 Task: Find connections with filter location Bonao with filter topic #linkedinstorieswith filter profile language French with filter current company Ivalua with filter school National Institute of Fashion Technology with filter industry IT System Installation and Disposal with filter service category WordPress Design with filter keywords title Administrative Specialist
Action: Mouse moved to (505, 70)
Screenshot: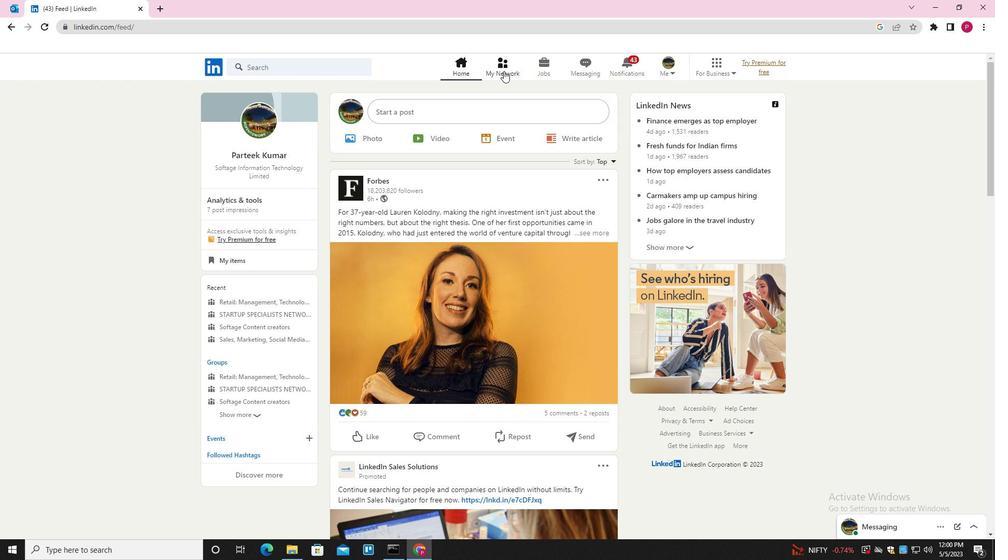 
Action: Mouse pressed left at (505, 70)
Screenshot: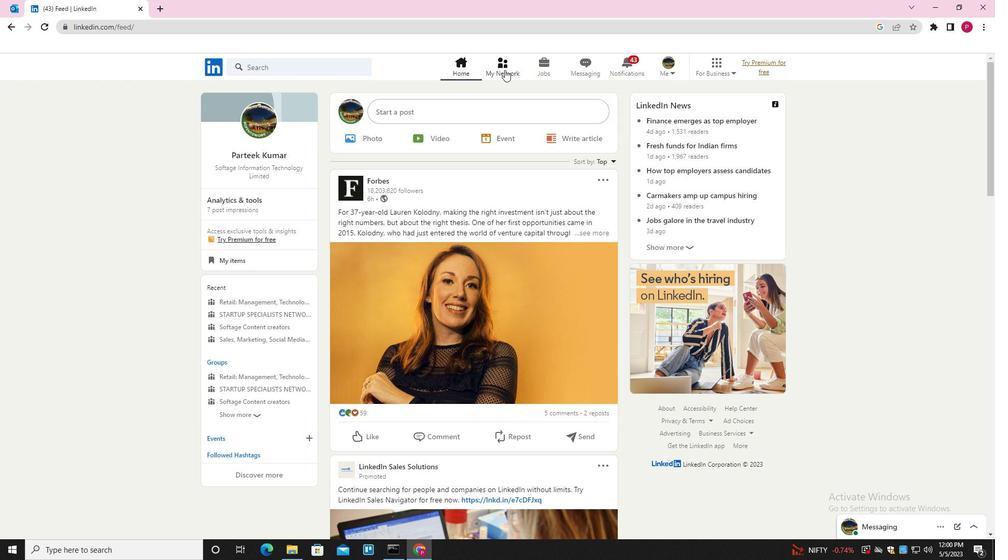 
Action: Mouse moved to (329, 124)
Screenshot: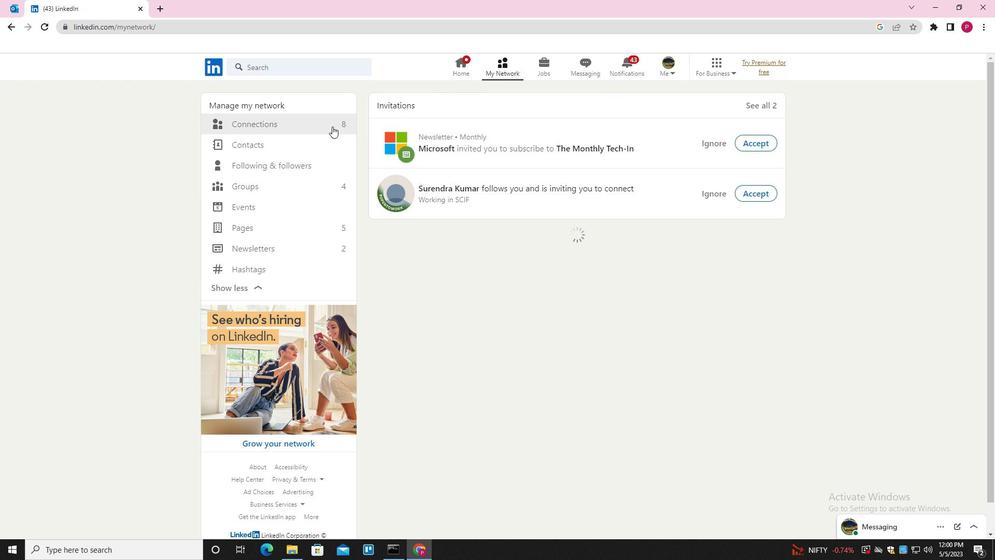 
Action: Mouse pressed left at (329, 124)
Screenshot: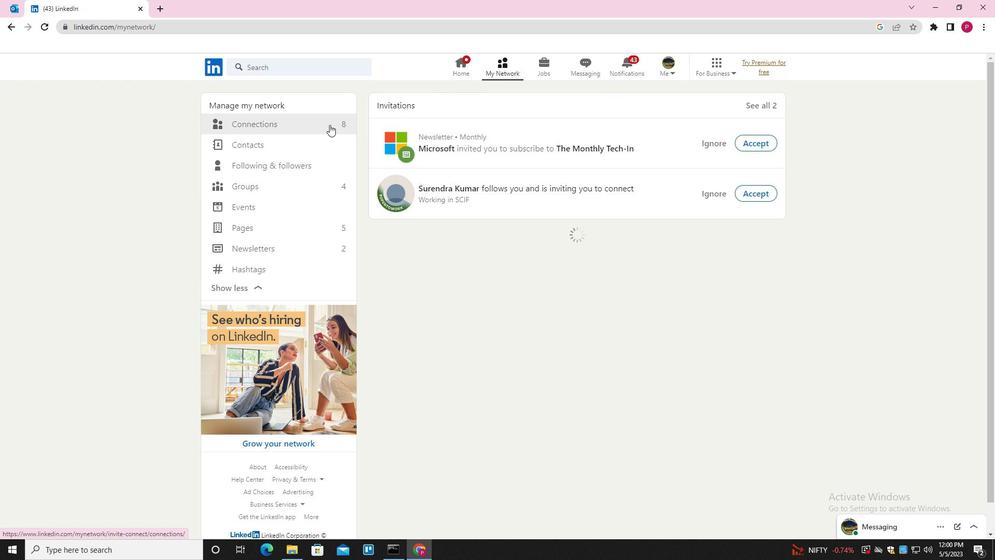 
Action: Mouse moved to (583, 124)
Screenshot: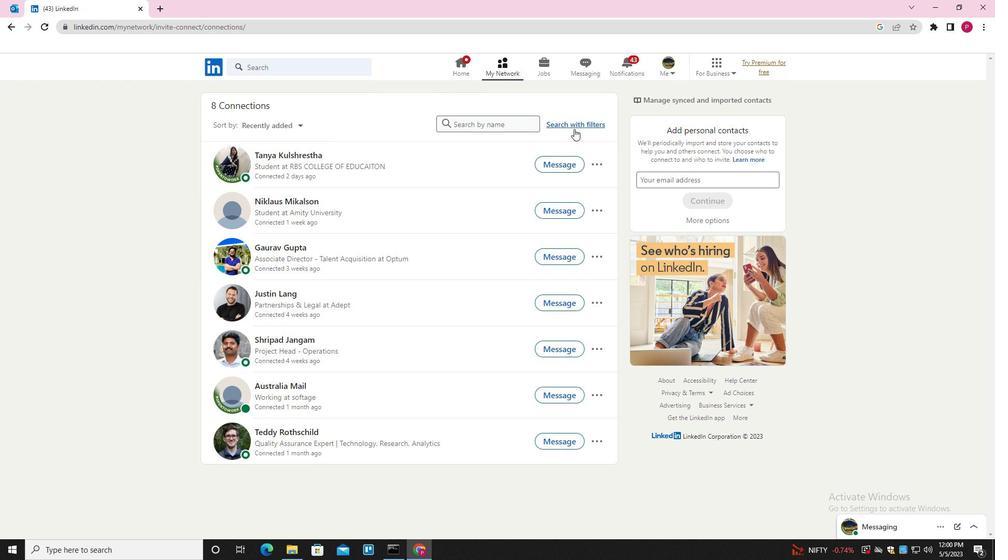 
Action: Mouse pressed left at (583, 124)
Screenshot: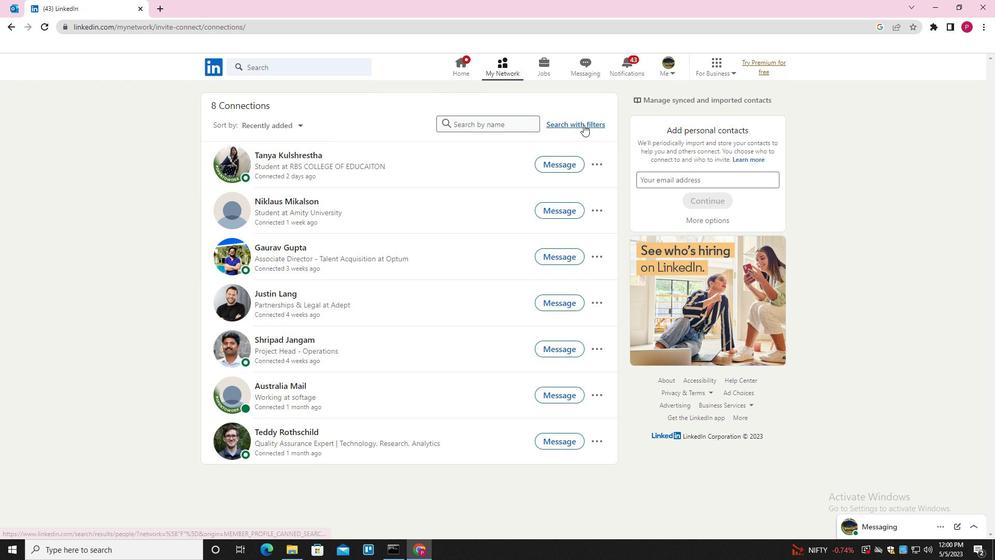 
Action: Mouse moved to (532, 99)
Screenshot: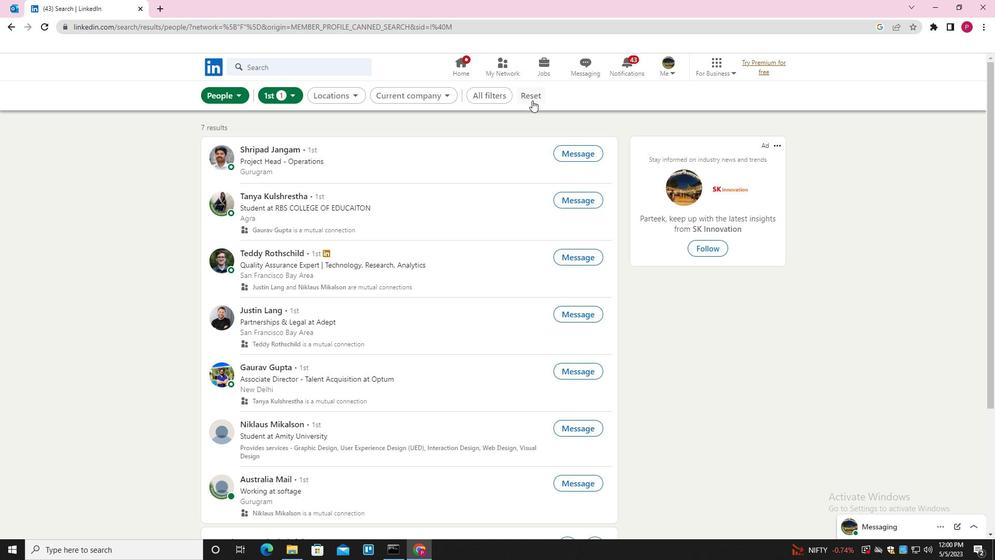 
Action: Mouse pressed left at (532, 99)
Screenshot: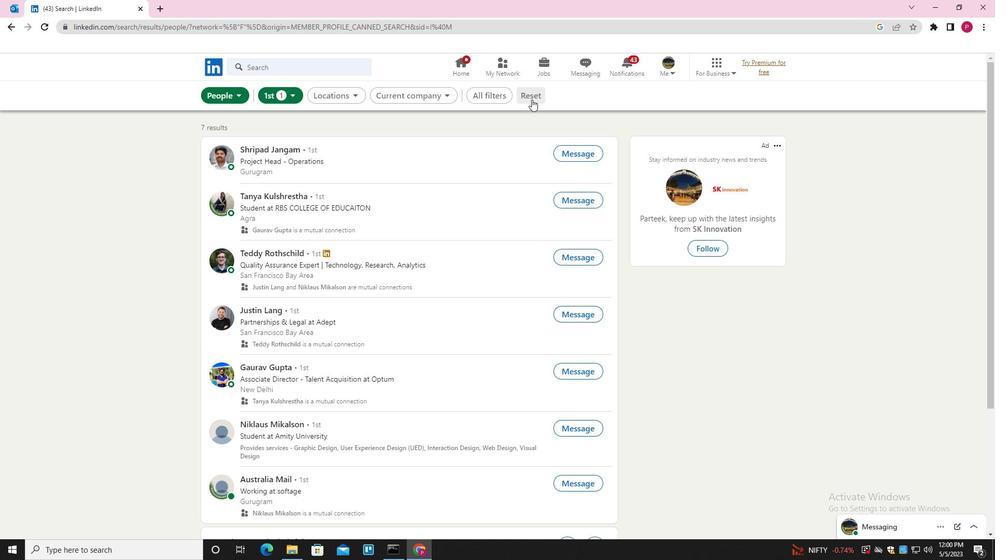 
Action: Mouse moved to (516, 96)
Screenshot: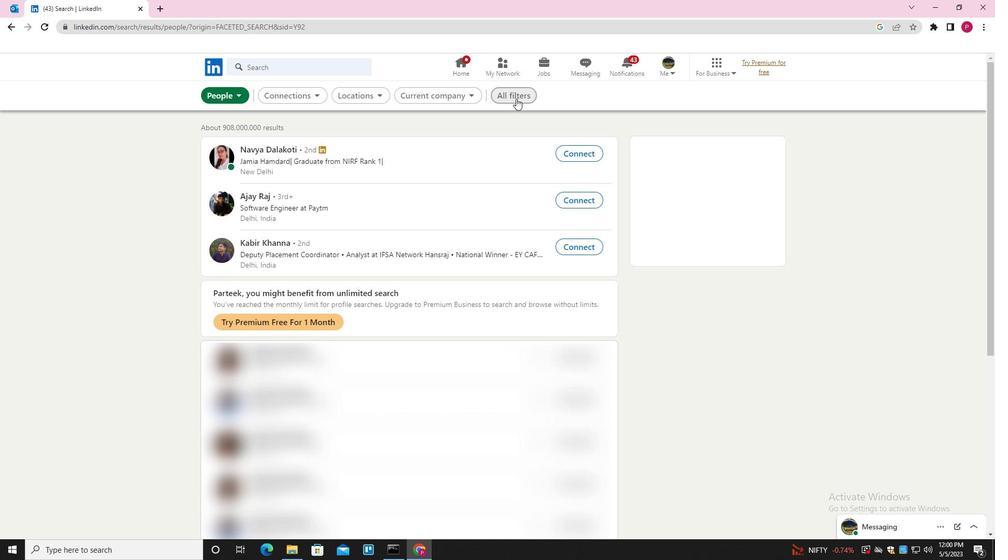
Action: Mouse pressed left at (516, 96)
Screenshot: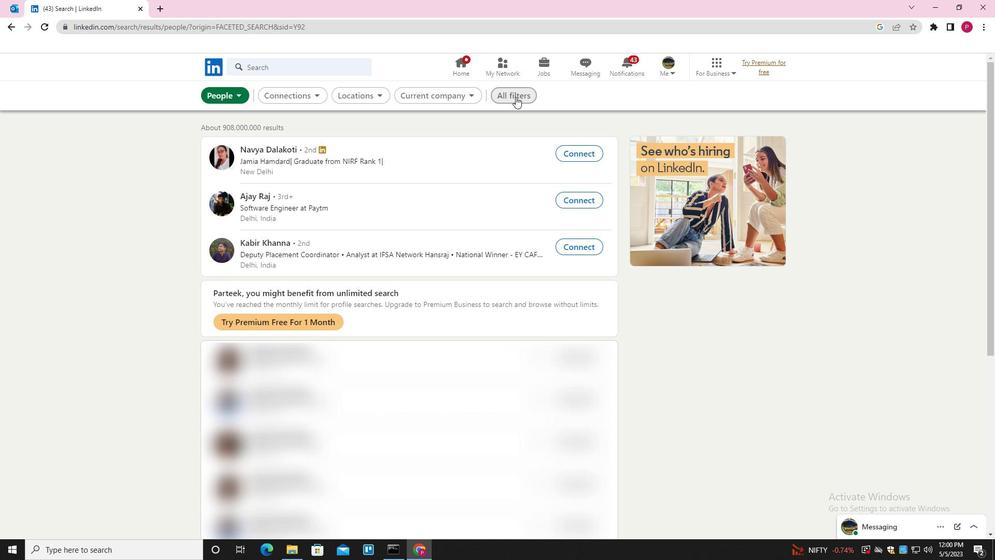 
Action: Mouse moved to (816, 247)
Screenshot: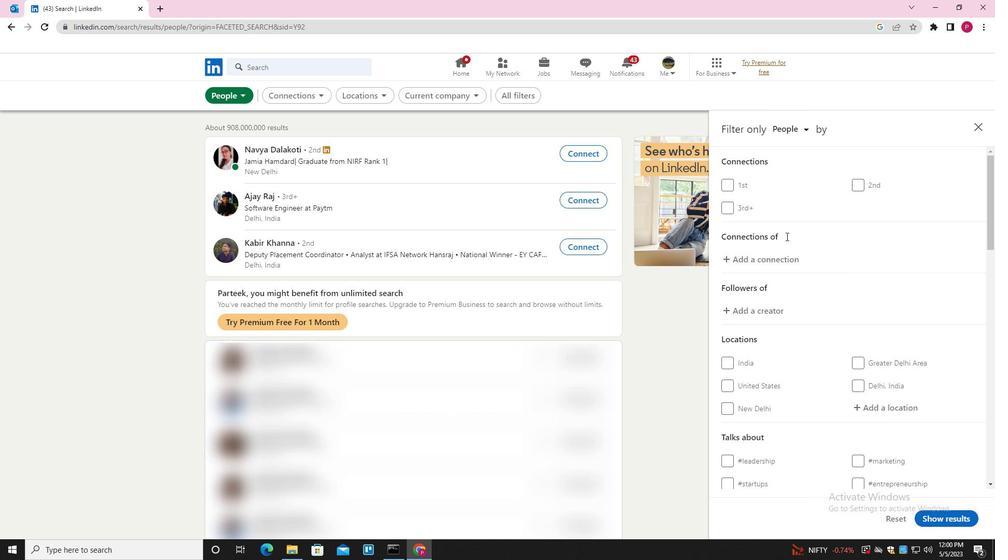 
Action: Mouse scrolled (816, 246) with delta (0, 0)
Screenshot: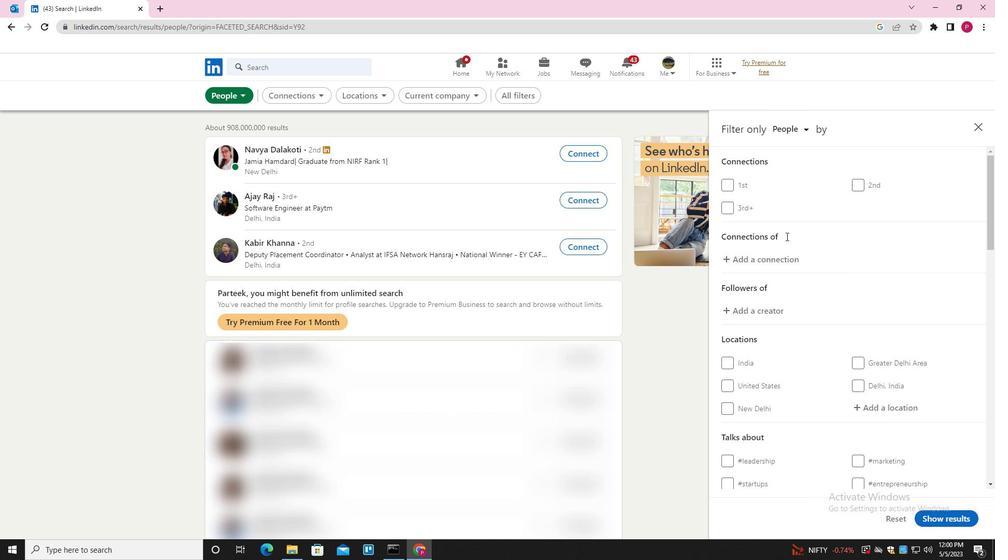 
Action: Mouse moved to (817, 248)
Screenshot: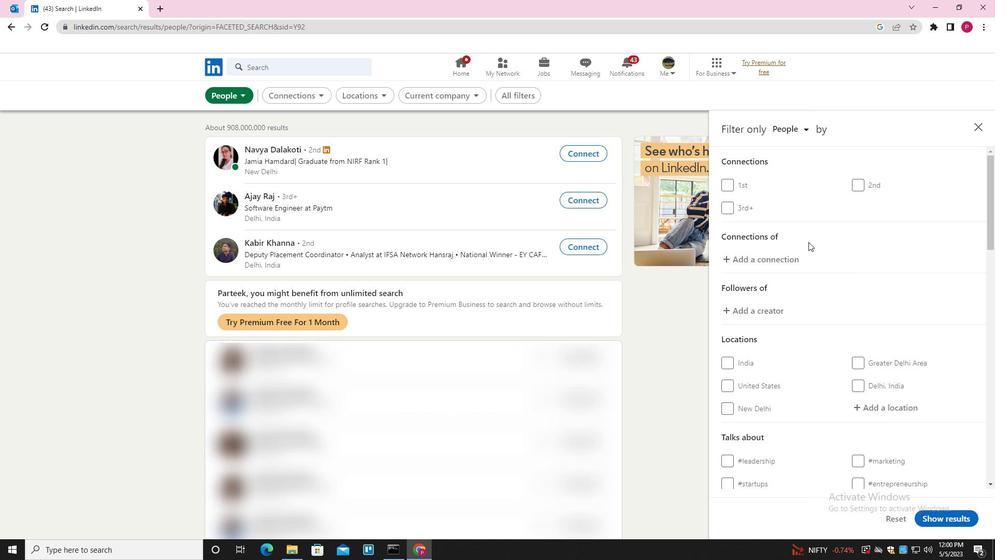
Action: Mouse scrolled (817, 247) with delta (0, 0)
Screenshot: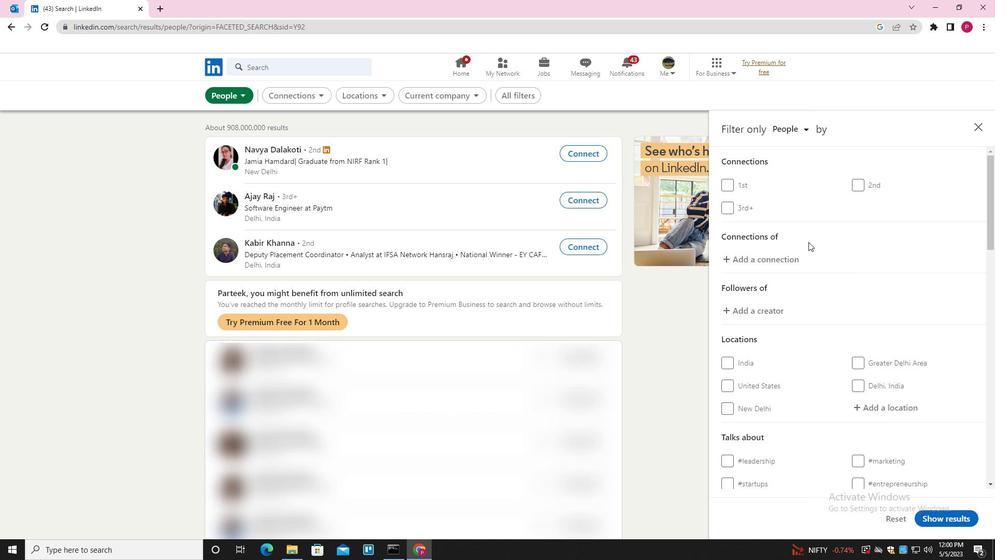 
Action: Mouse moved to (820, 249)
Screenshot: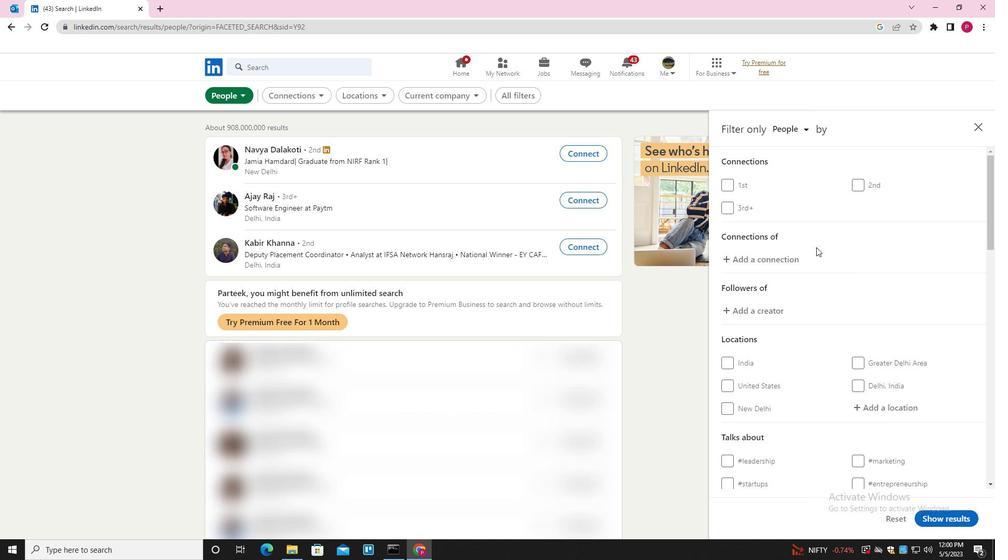 
Action: Mouse scrolled (820, 249) with delta (0, 0)
Screenshot: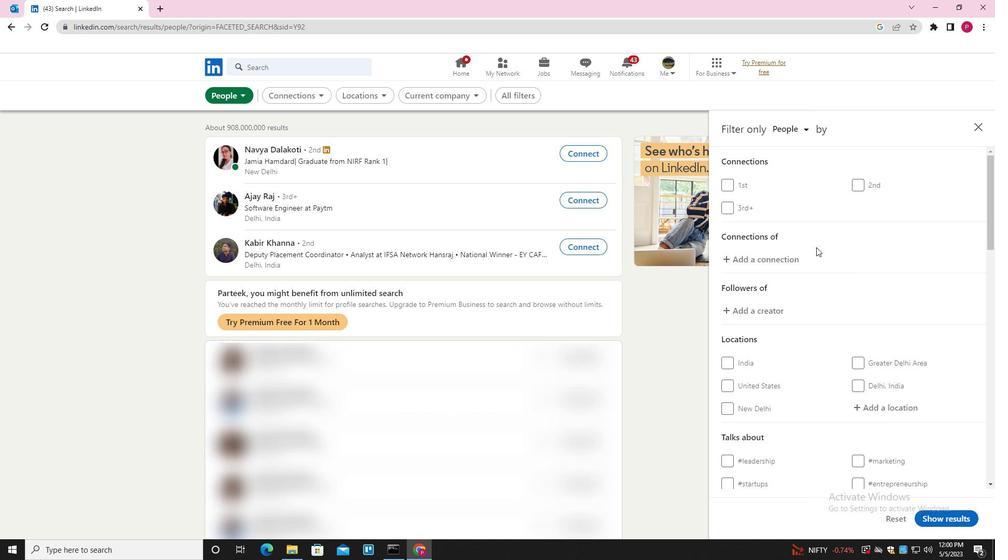 
Action: Mouse moved to (868, 252)
Screenshot: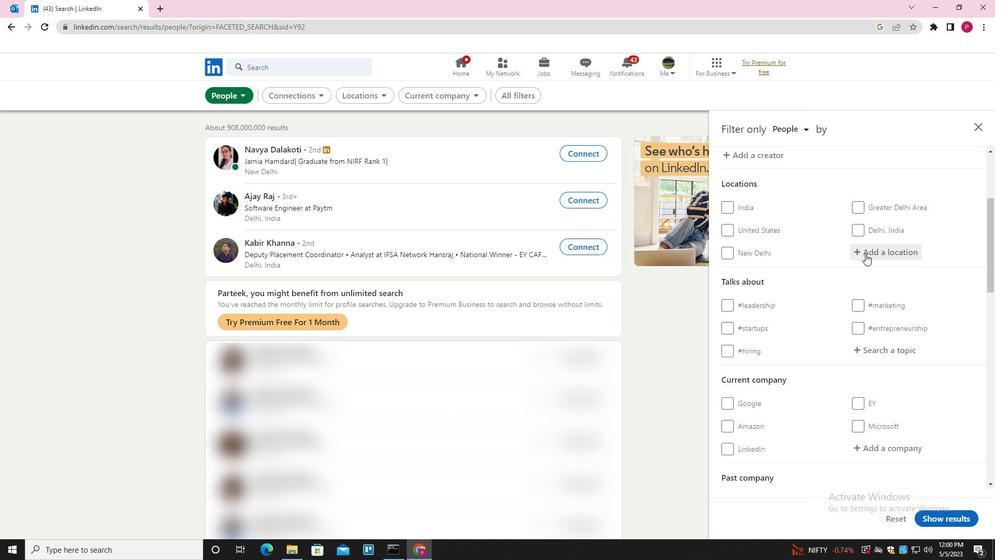 
Action: Mouse pressed left at (868, 252)
Screenshot: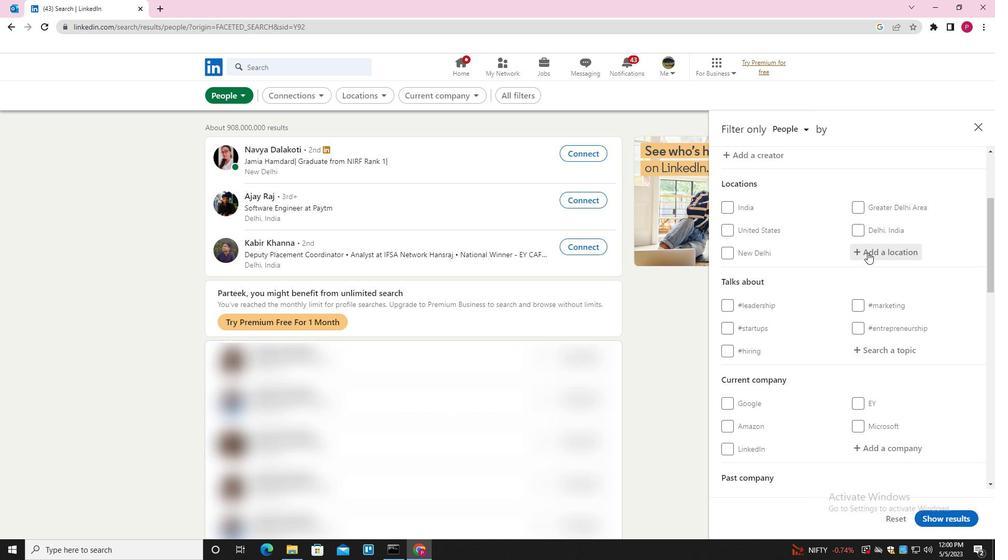 
Action: Key pressed <Key.shift>BONAO<Key.backspace><Key.backspace>AO
Screenshot: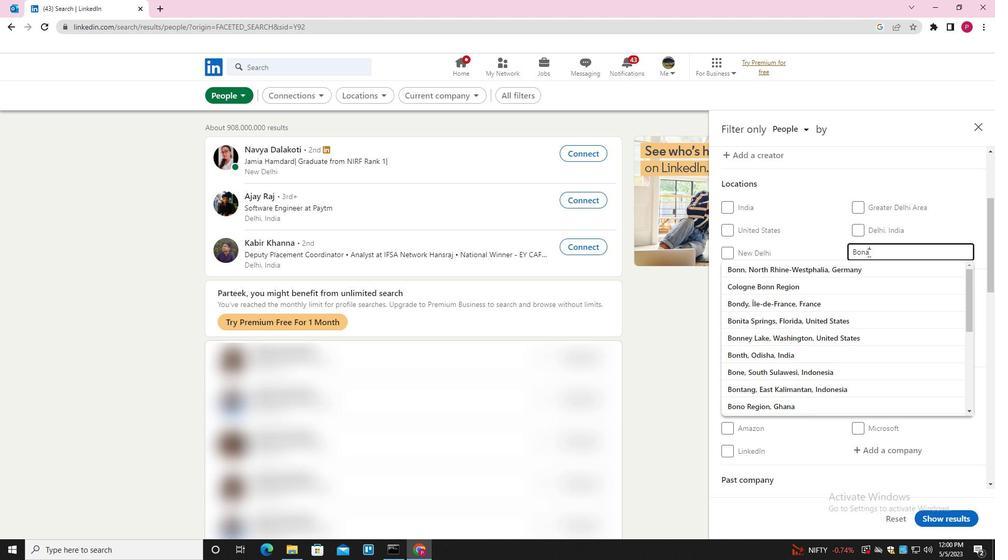 
Action: Mouse moved to (850, 284)
Screenshot: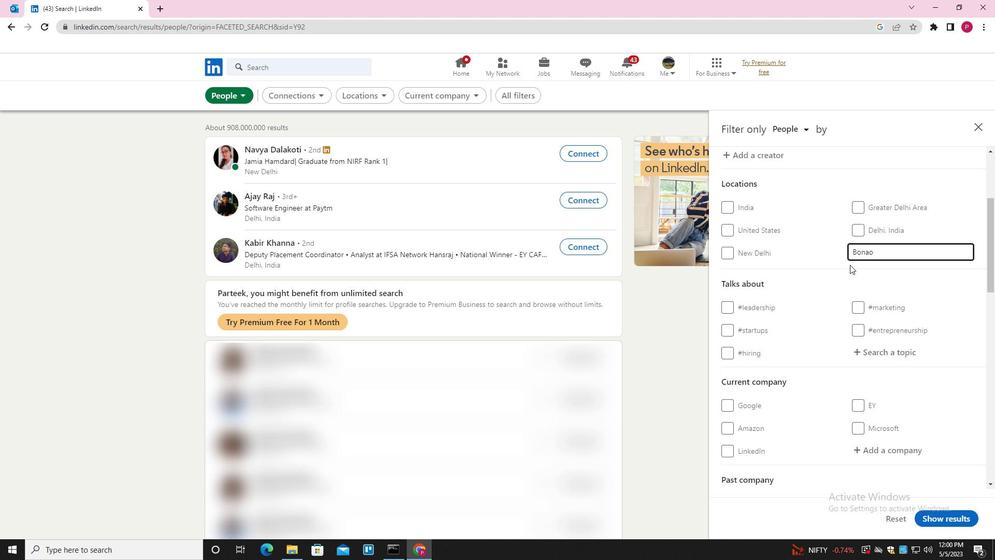 
Action: Mouse scrolled (850, 284) with delta (0, 0)
Screenshot: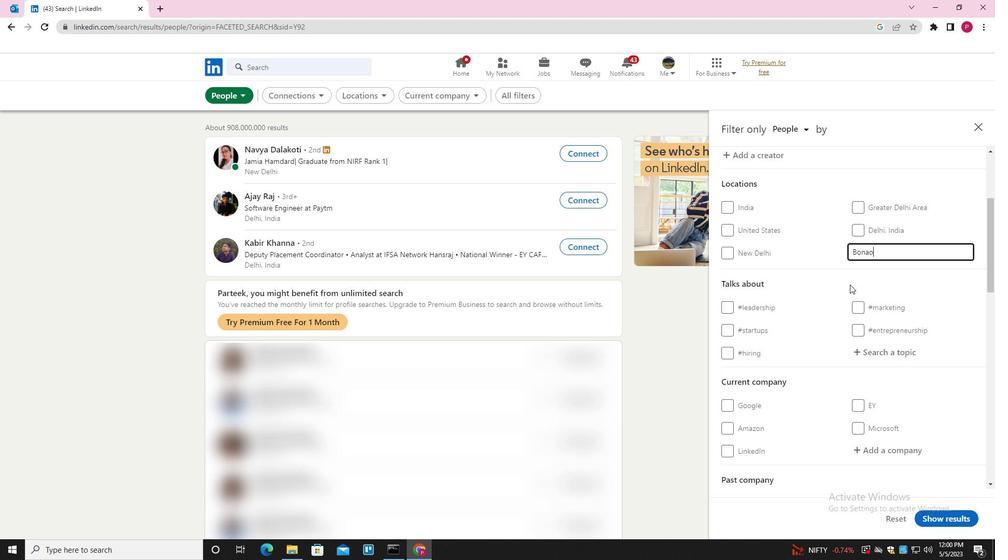 
Action: Mouse moved to (850, 284)
Screenshot: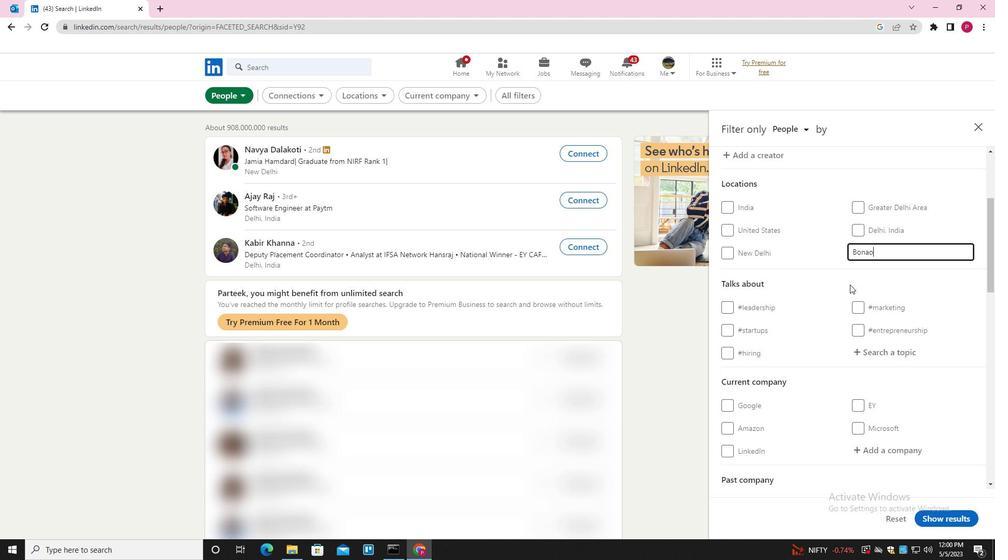 
Action: Mouse scrolled (850, 284) with delta (0, 0)
Screenshot: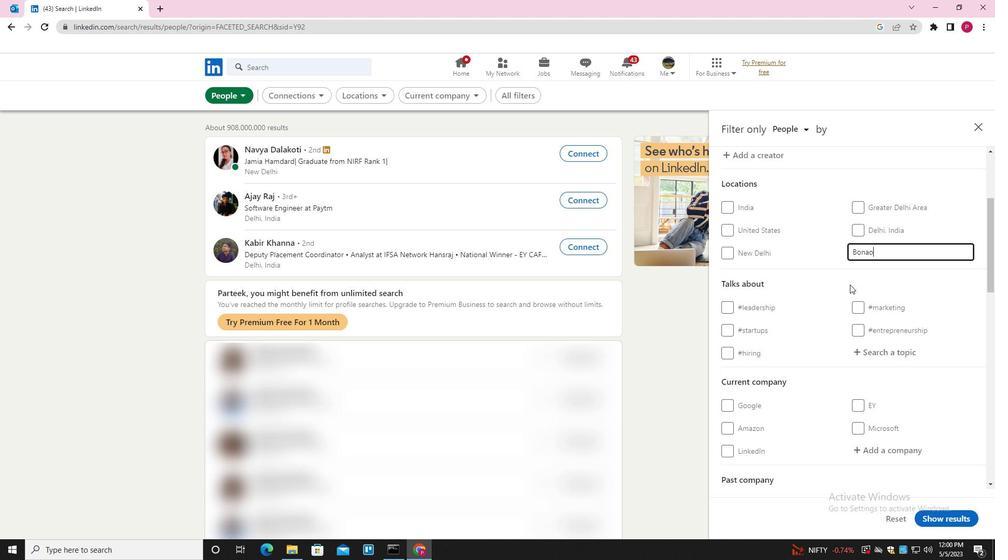 
Action: Mouse moved to (880, 254)
Screenshot: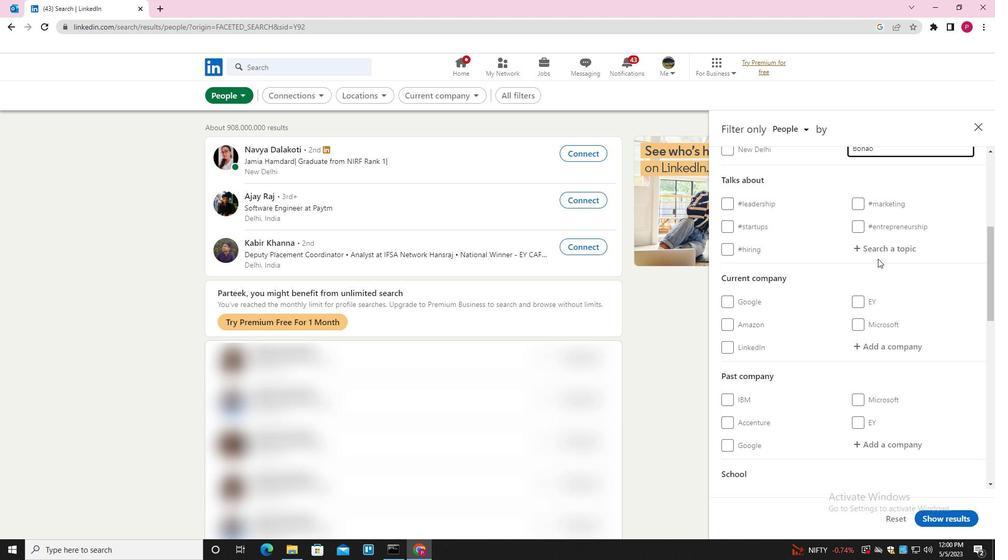 
Action: Mouse pressed left at (880, 254)
Screenshot: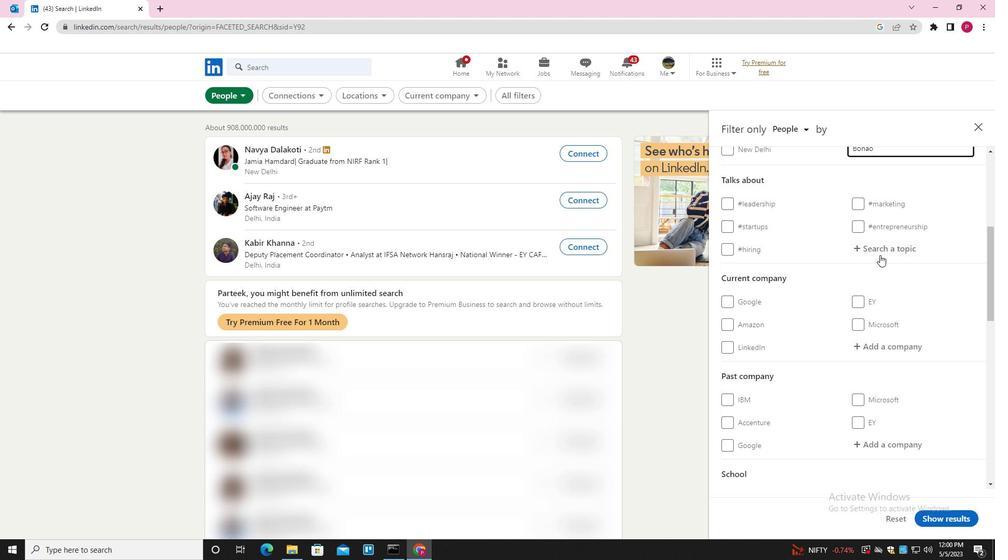 
Action: Key pressed LINKEDINSTORIES<Key.down><Key.enter>
Screenshot: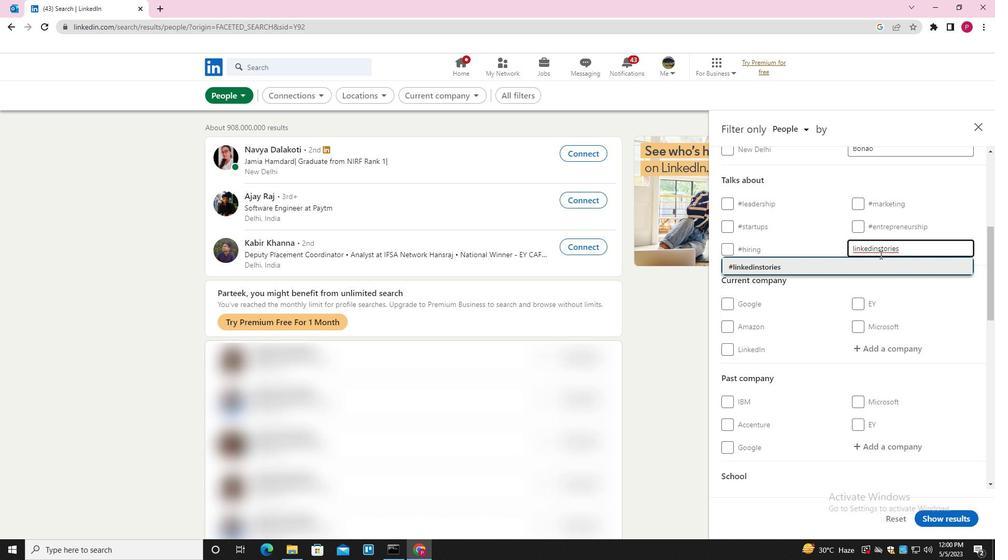 
Action: Mouse moved to (834, 286)
Screenshot: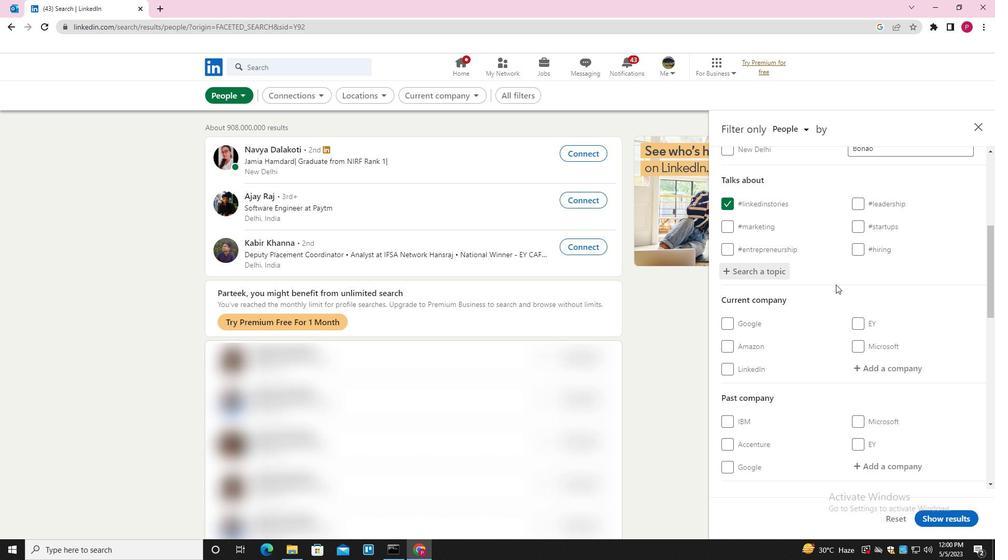 
Action: Mouse scrolled (834, 285) with delta (0, 0)
Screenshot: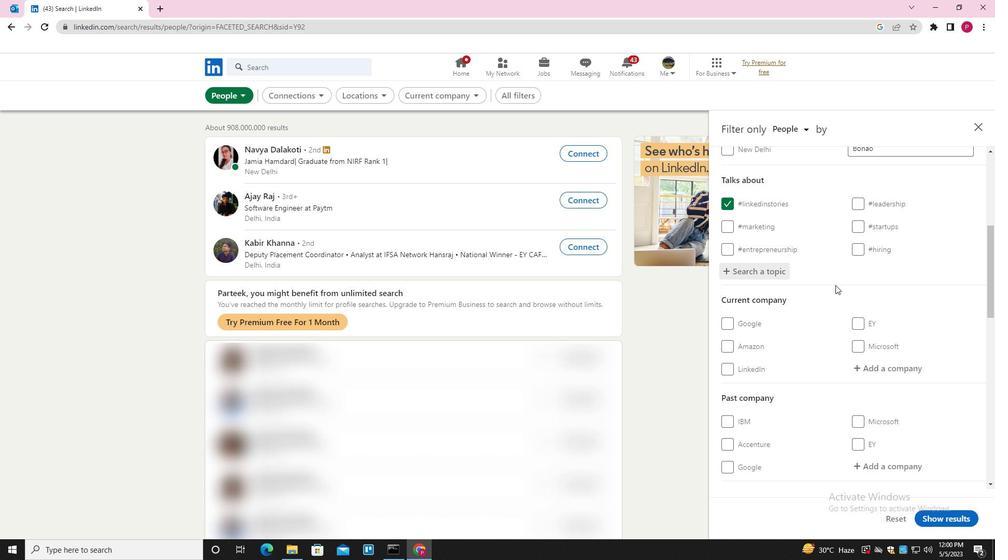 
Action: Mouse moved to (831, 289)
Screenshot: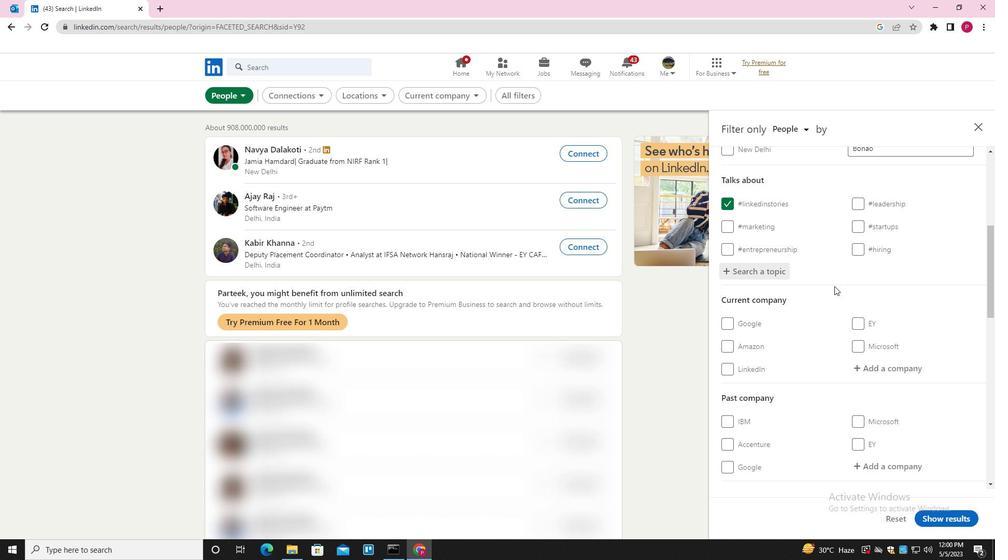 
Action: Mouse scrolled (831, 289) with delta (0, 0)
Screenshot: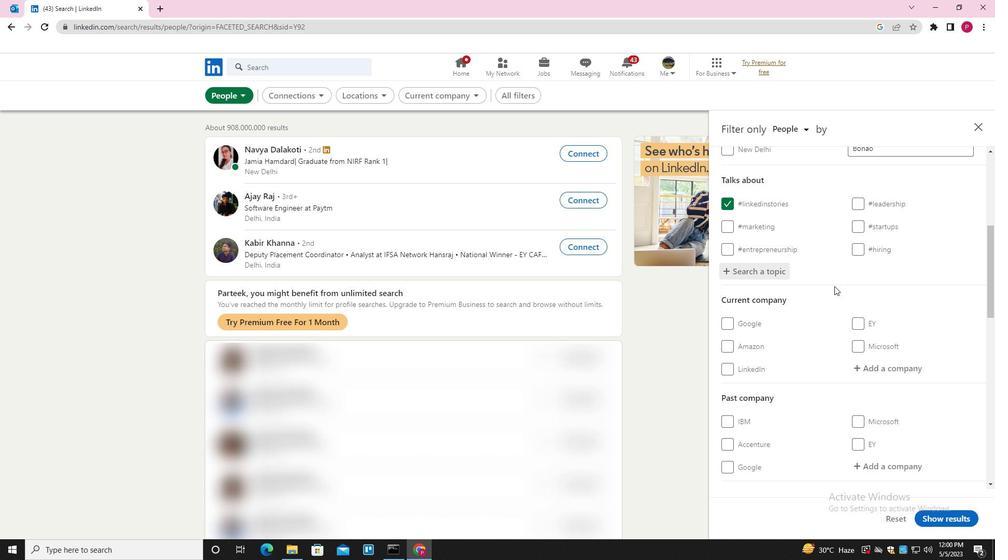 
Action: Mouse moved to (829, 294)
Screenshot: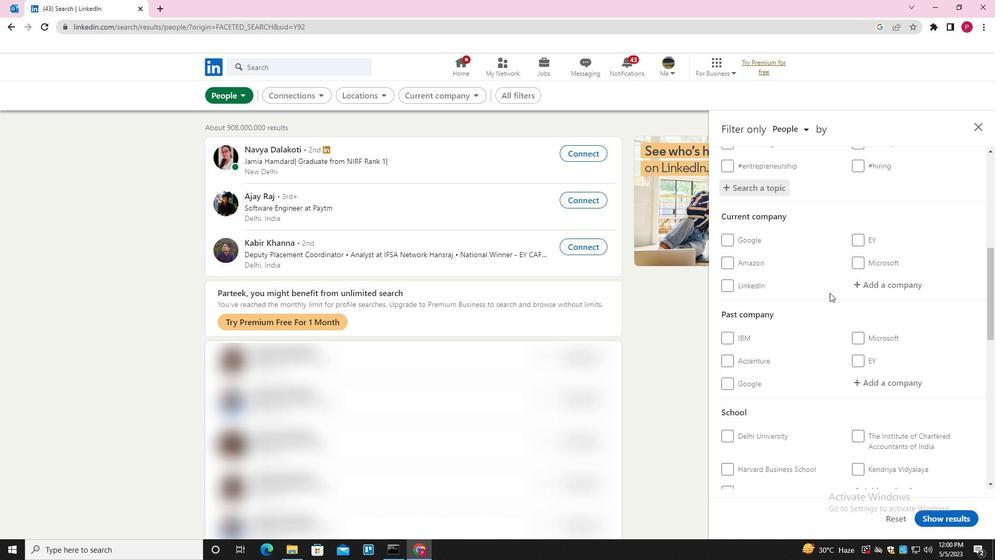 
Action: Mouse scrolled (829, 294) with delta (0, 0)
Screenshot: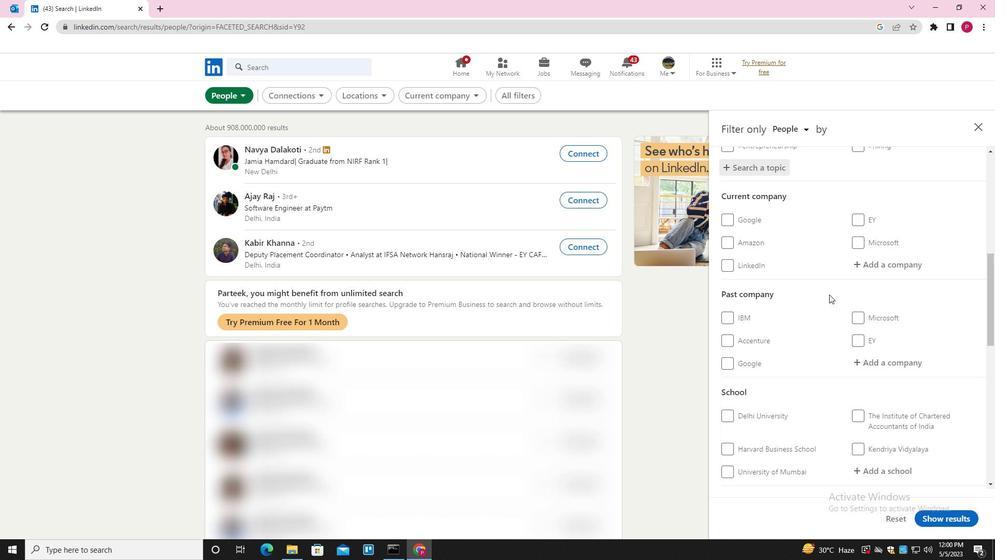 
Action: Mouse scrolled (829, 294) with delta (0, 0)
Screenshot: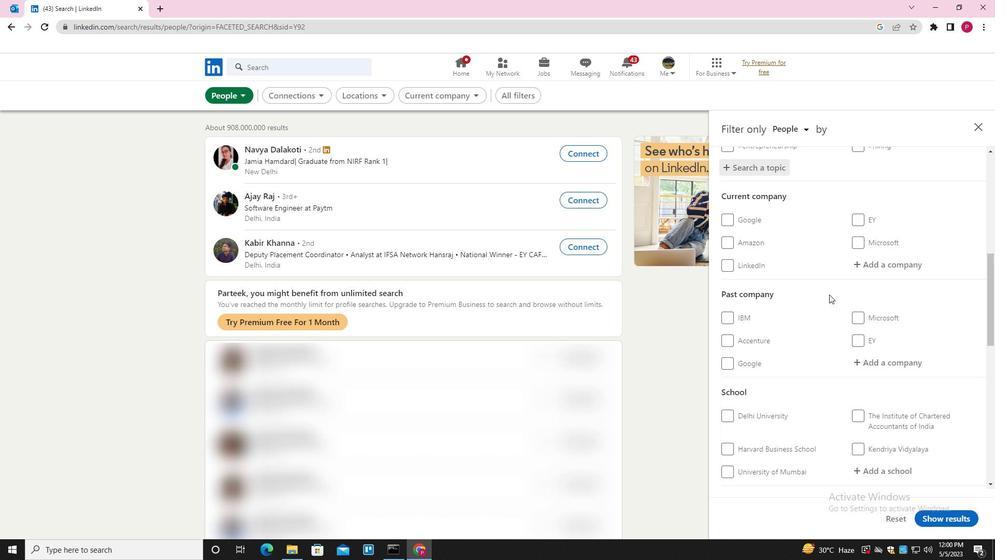 
Action: Mouse scrolled (829, 294) with delta (0, 0)
Screenshot: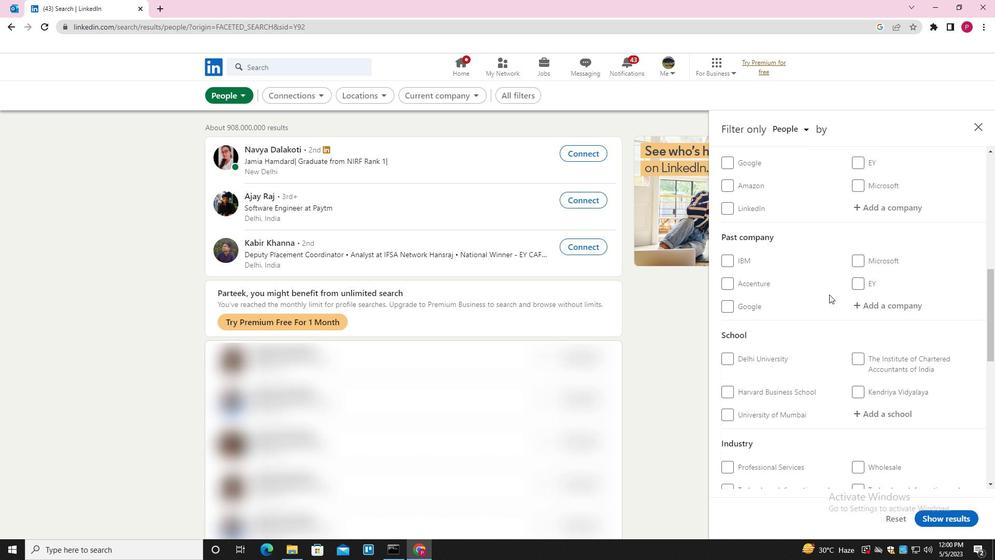 
Action: Mouse moved to (874, 312)
Screenshot: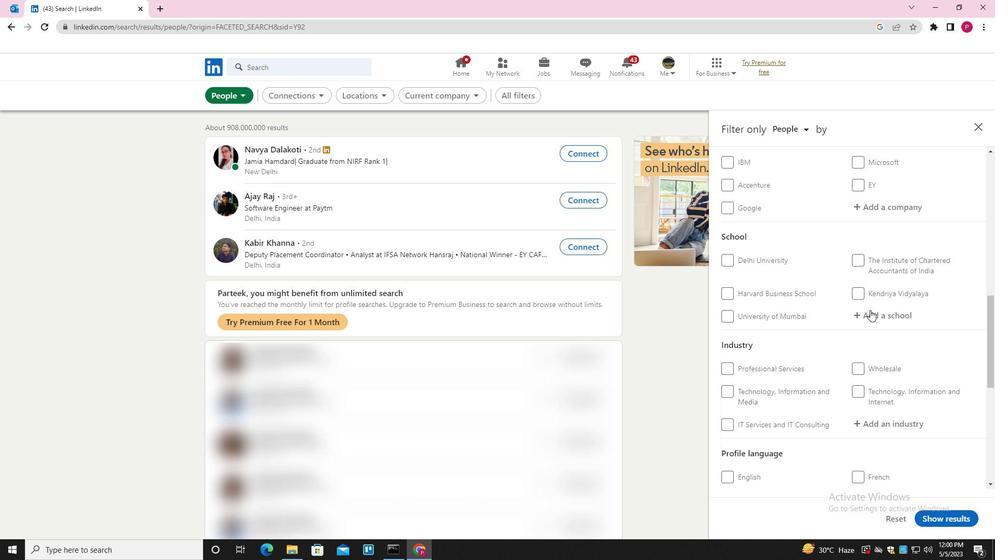
Action: Mouse pressed left at (874, 312)
Screenshot: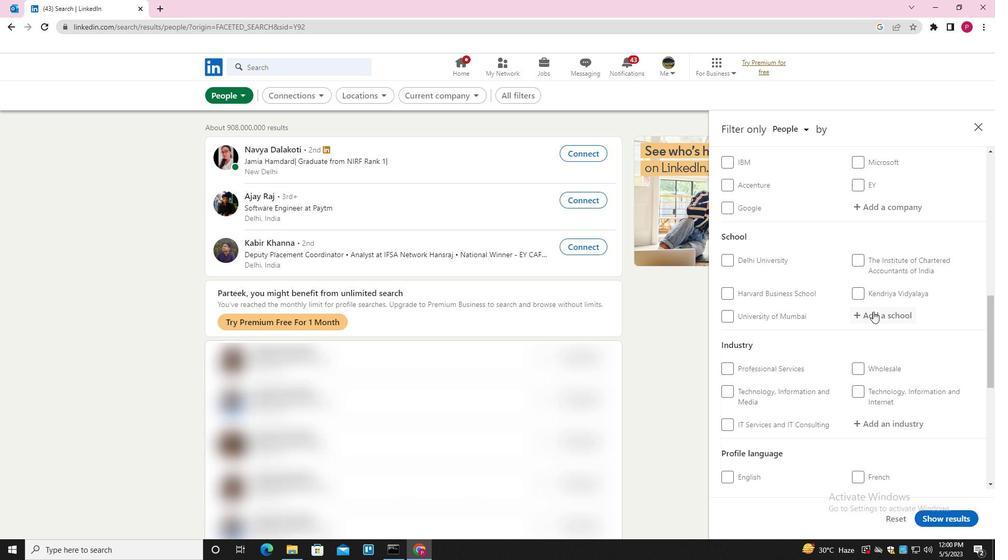 
Action: Mouse scrolled (874, 311) with delta (0, 0)
Screenshot: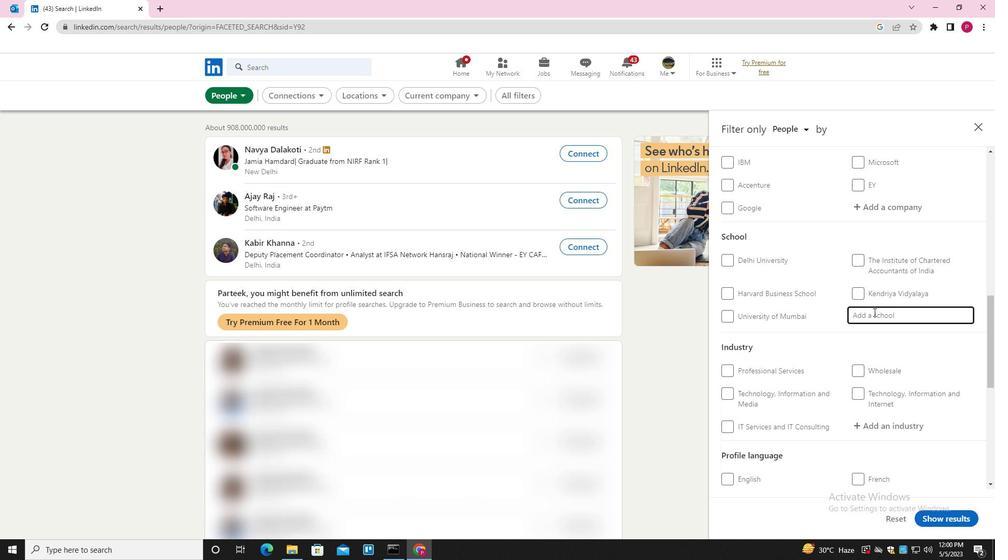 
Action: Mouse scrolled (874, 311) with delta (0, 0)
Screenshot: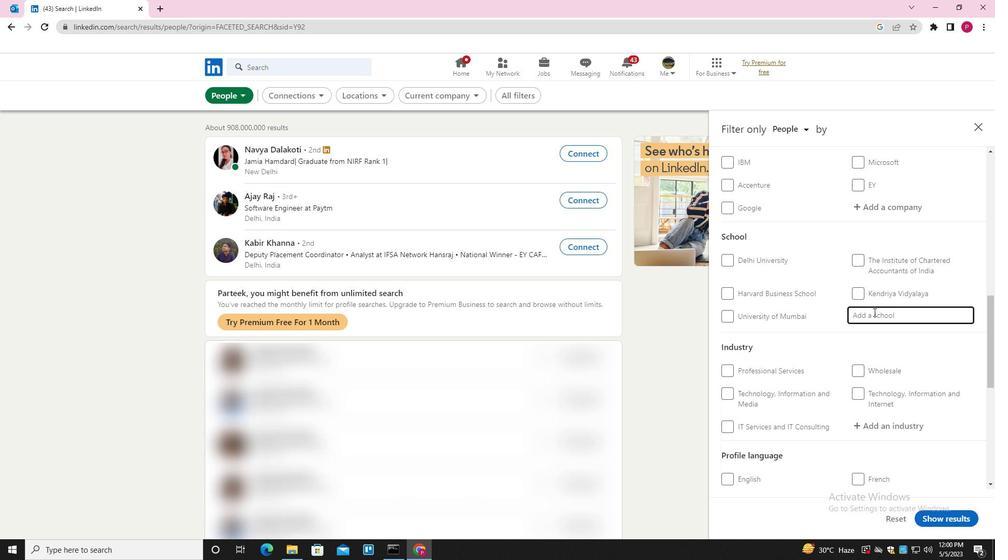 
Action: Mouse scrolled (874, 311) with delta (0, 0)
Screenshot: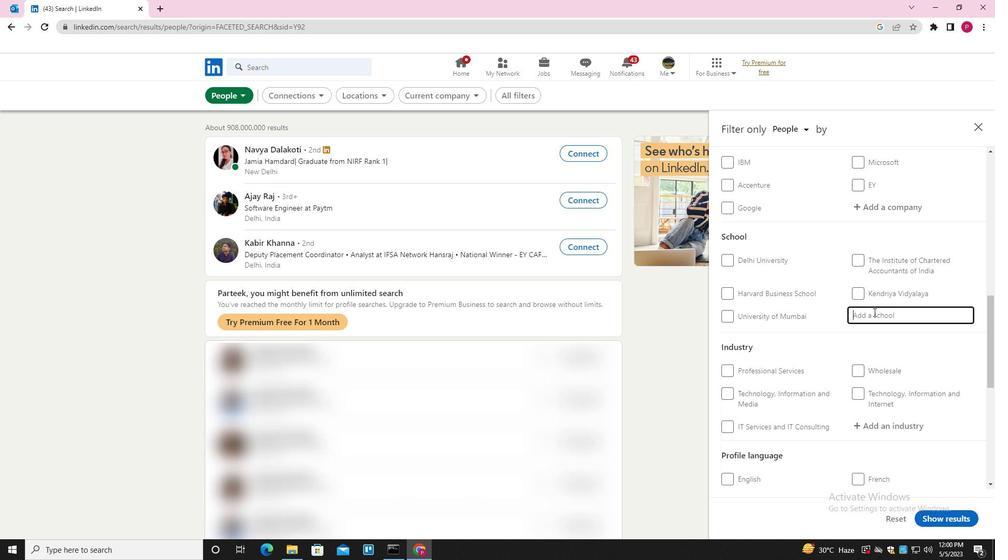 
Action: Mouse scrolled (874, 311) with delta (0, 0)
Screenshot: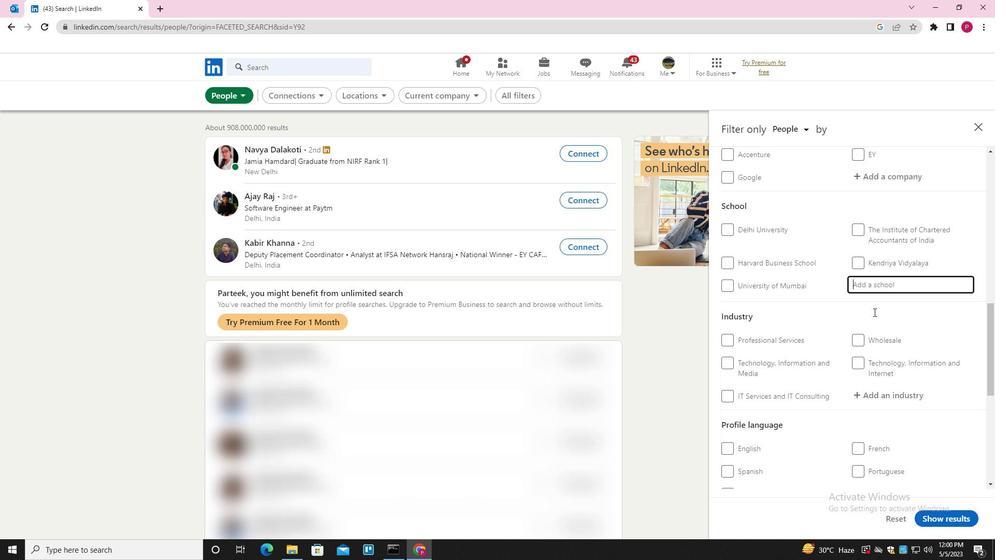 
Action: Mouse moved to (867, 307)
Screenshot: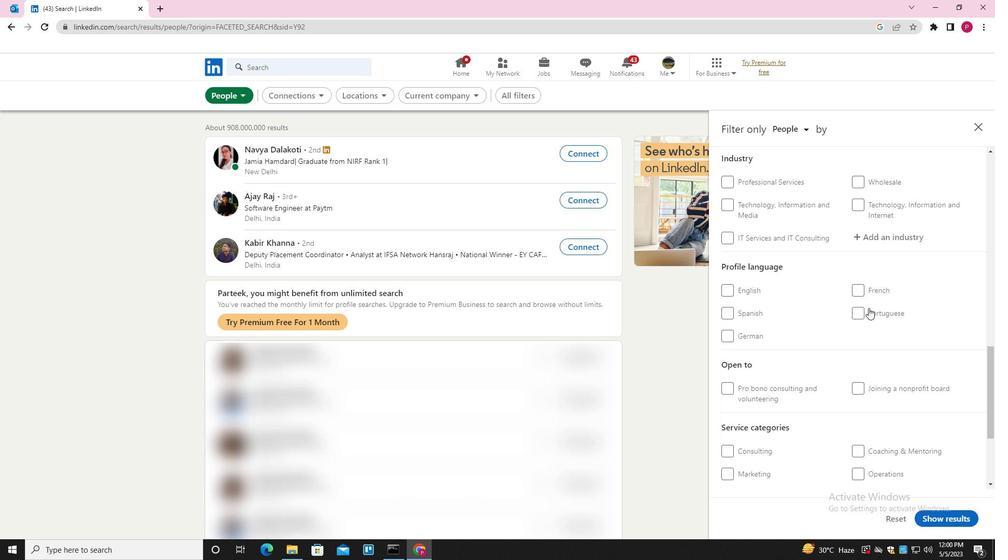 
Action: Mouse scrolled (867, 307) with delta (0, 0)
Screenshot: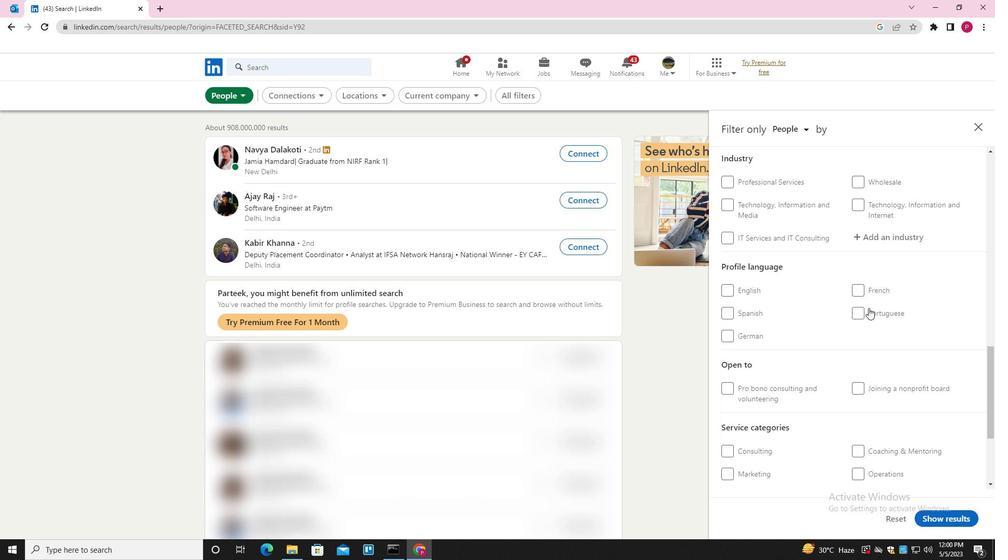 
Action: Mouse moved to (859, 221)
Screenshot: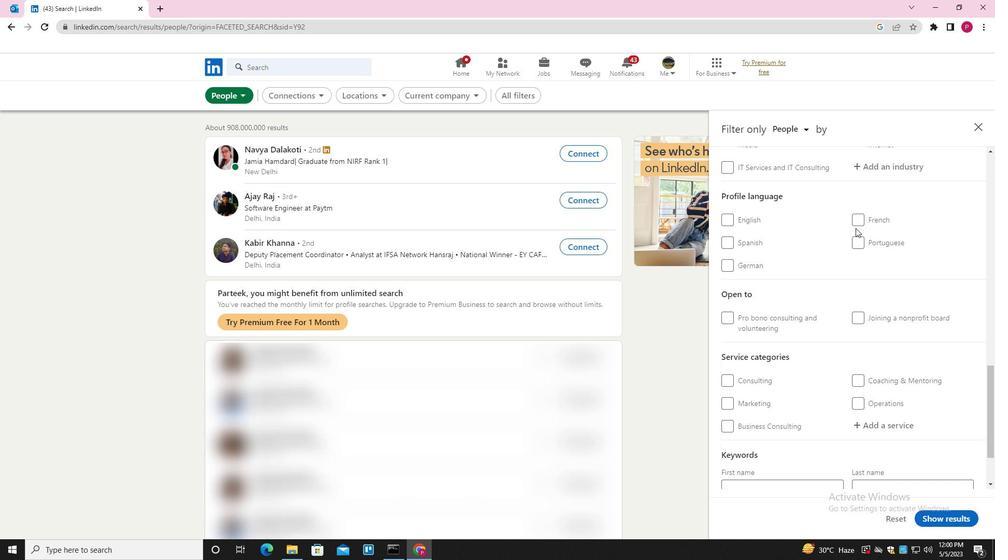 
Action: Mouse pressed left at (859, 221)
Screenshot: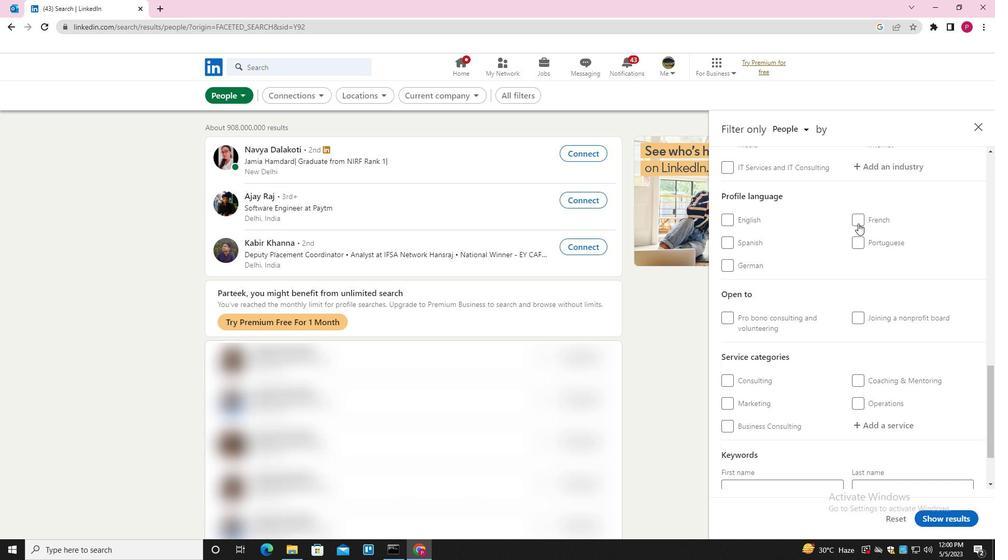 
Action: Mouse moved to (825, 273)
Screenshot: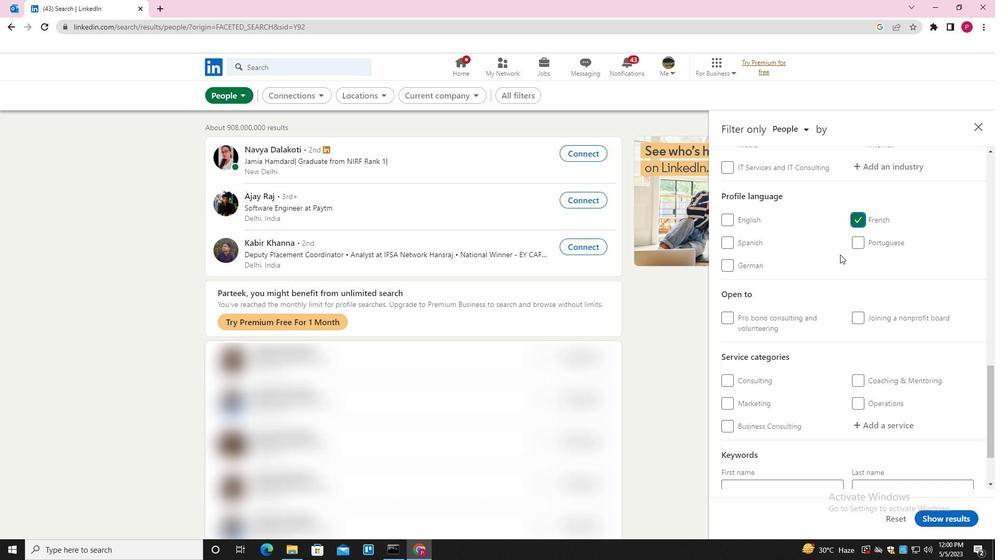 
Action: Mouse scrolled (825, 274) with delta (0, 0)
Screenshot: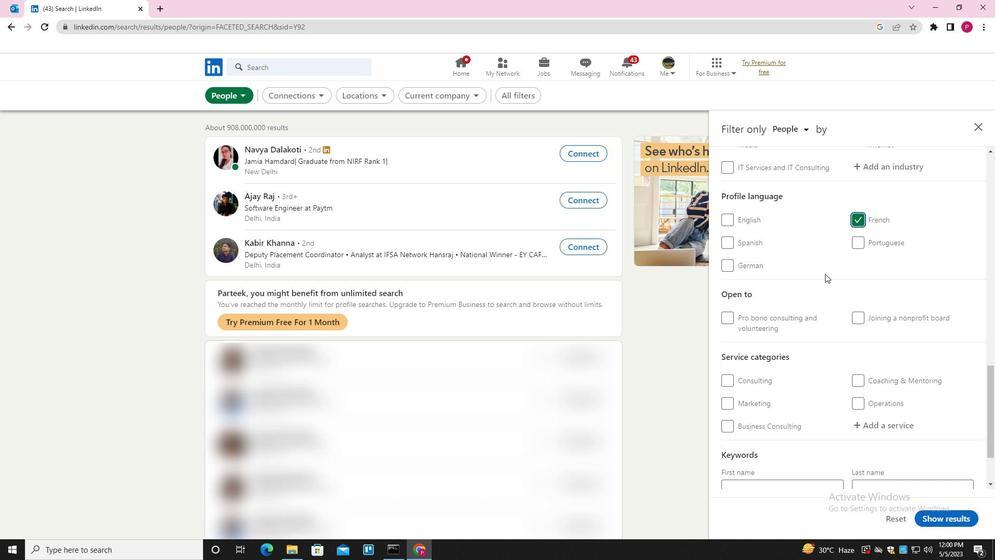 
Action: Mouse scrolled (825, 274) with delta (0, 0)
Screenshot: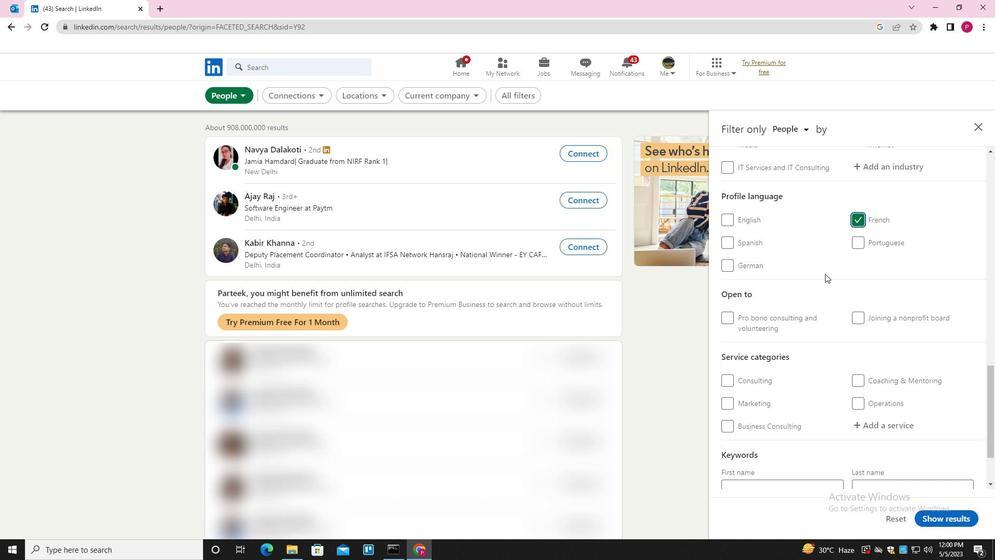 
Action: Mouse scrolled (825, 274) with delta (0, 0)
Screenshot: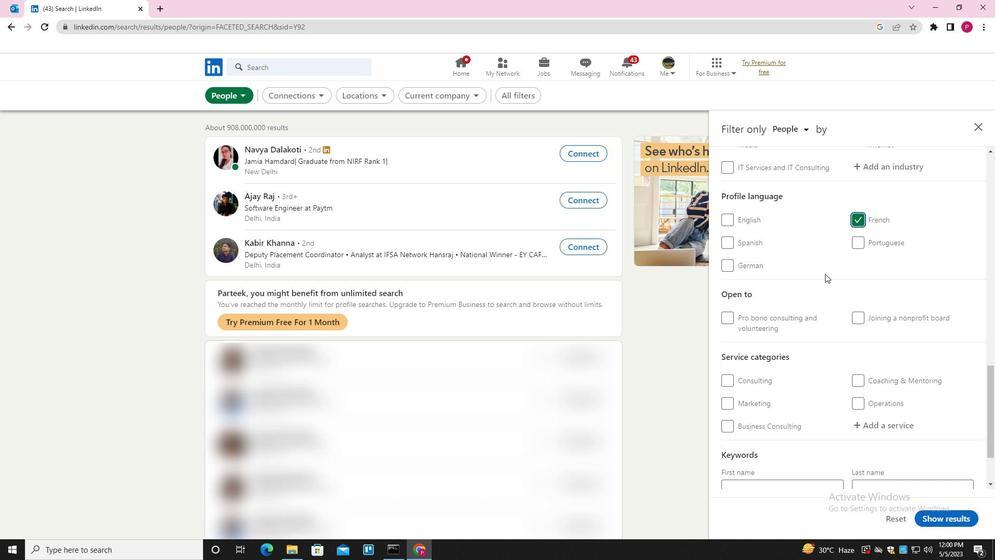 
Action: Mouse scrolled (825, 274) with delta (0, 0)
Screenshot: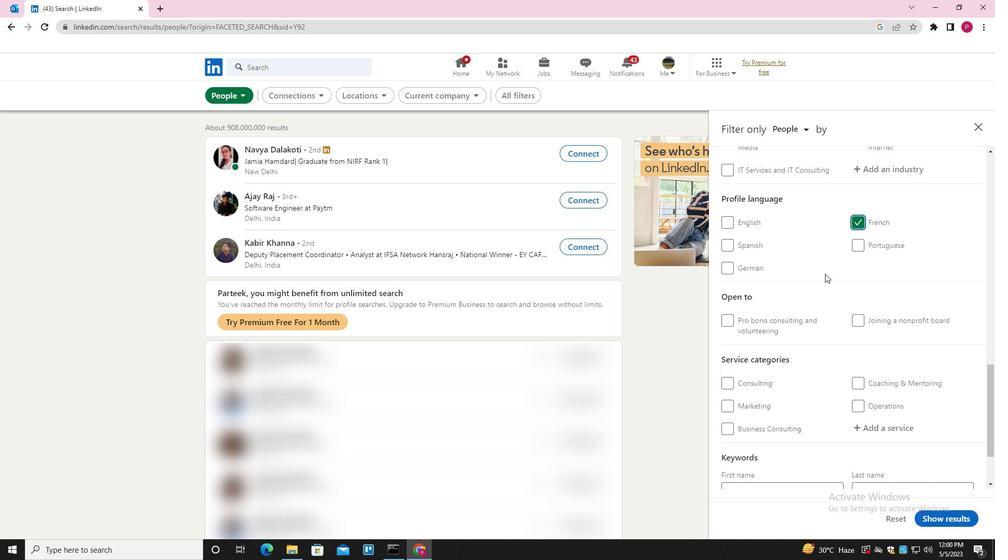 
Action: Mouse moved to (825, 274)
Screenshot: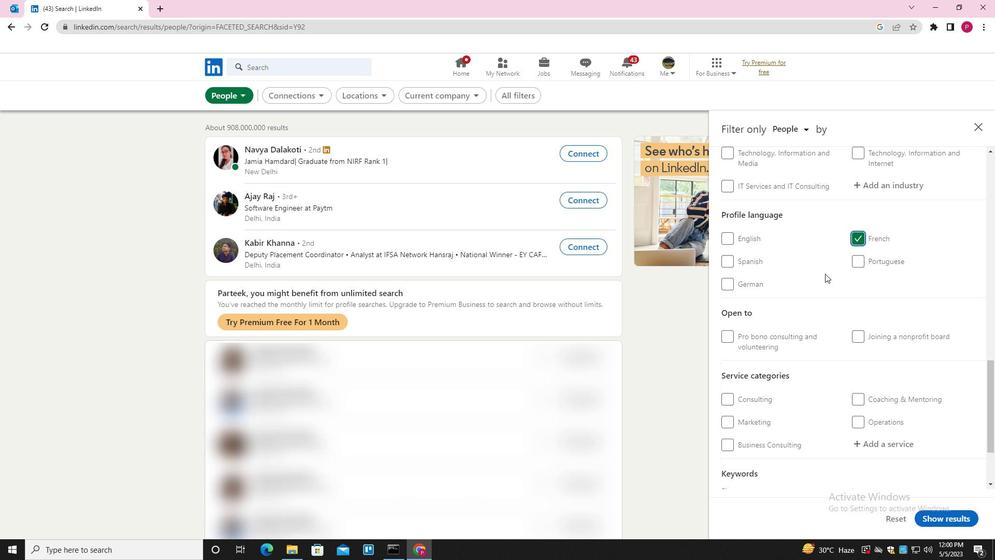 
Action: Mouse scrolled (825, 275) with delta (0, 0)
Screenshot: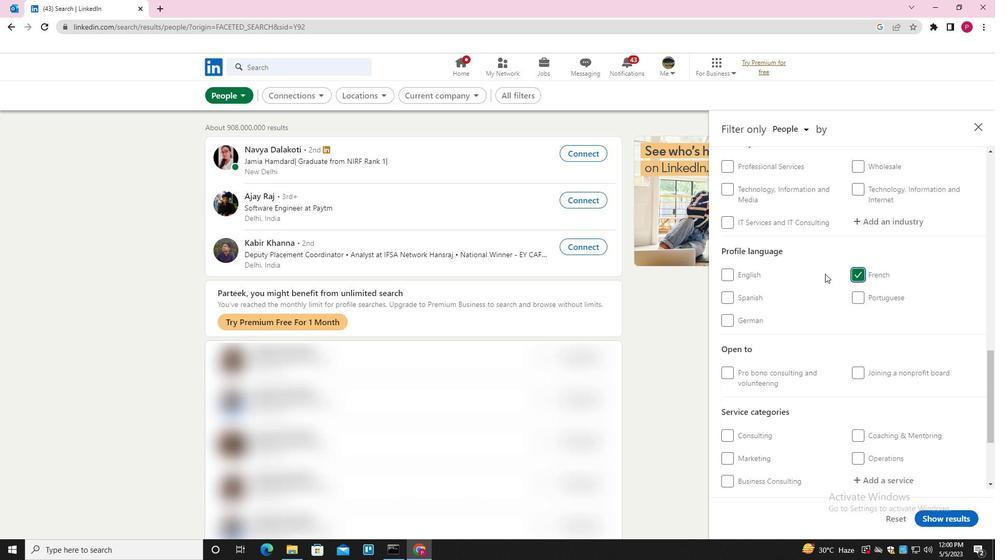 
Action: Mouse scrolled (825, 275) with delta (0, 0)
Screenshot: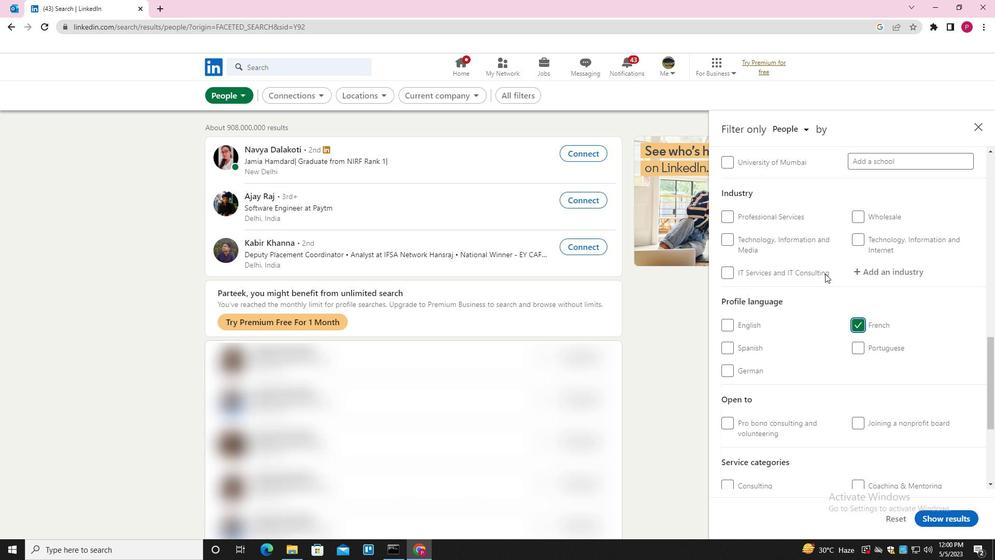 
Action: Mouse moved to (792, 295)
Screenshot: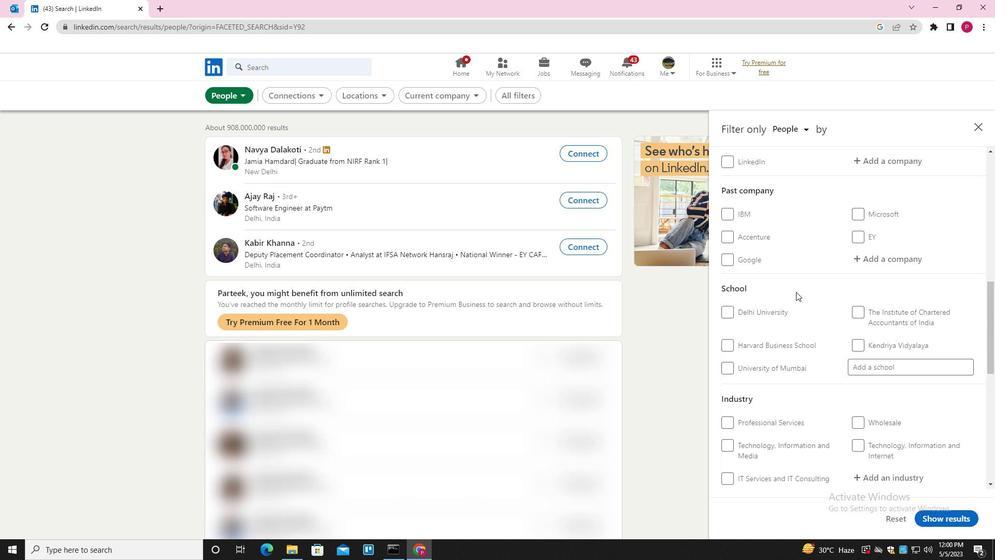 
Action: Mouse scrolled (792, 295) with delta (0, 0)
Screenshot: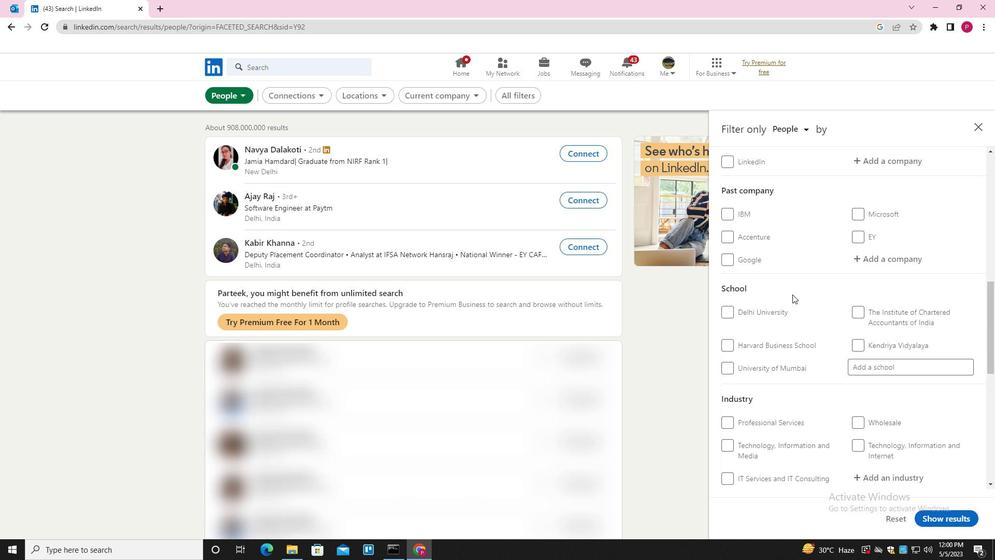 
Action: Mouse scrolled (792, 295) with delta (0, 0)
Screenshot: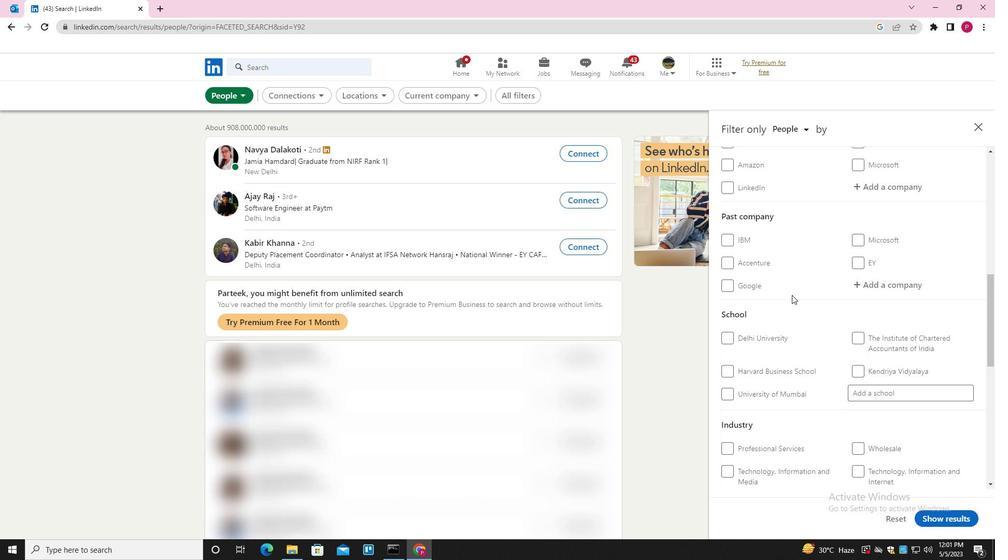 
Action: Mouse moved to (903, 259)
Screenshot: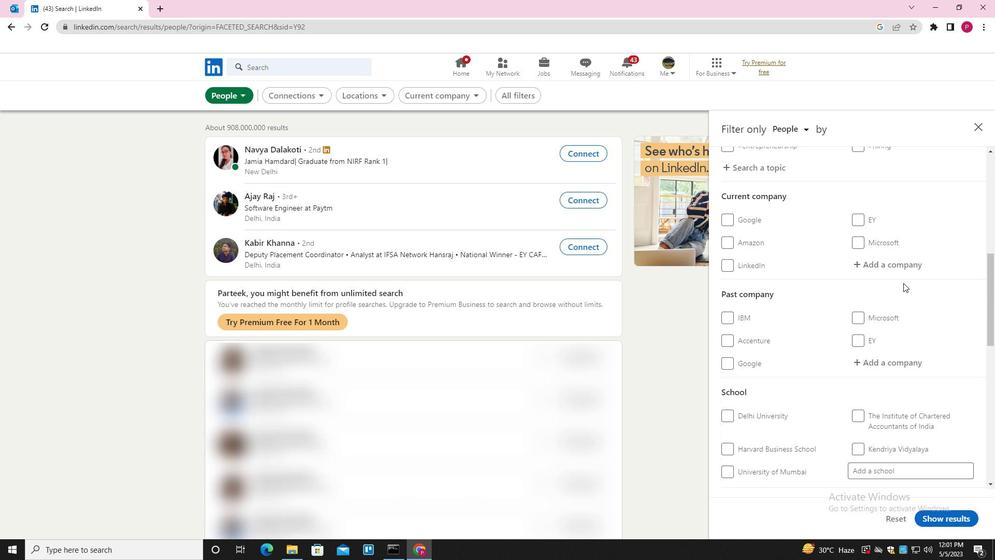 
Action: Mouse pressed left at (903, 259)
Screenshot: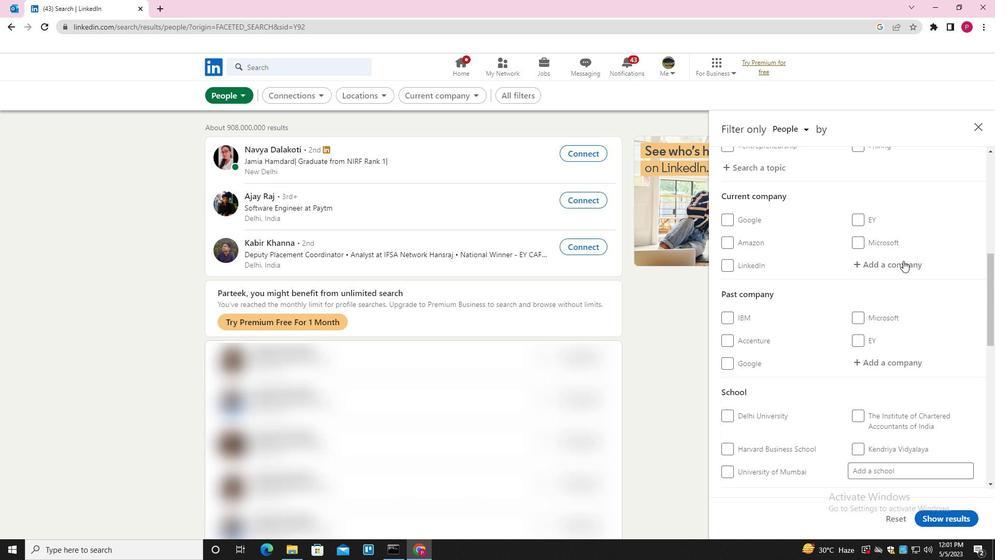 
Action: Key pressed <Key.shift><Key.shift><Key.shift><Key.shift><Key.shift><Key.shift>IVALUA<Key.down><Key.enter>
Screenshot: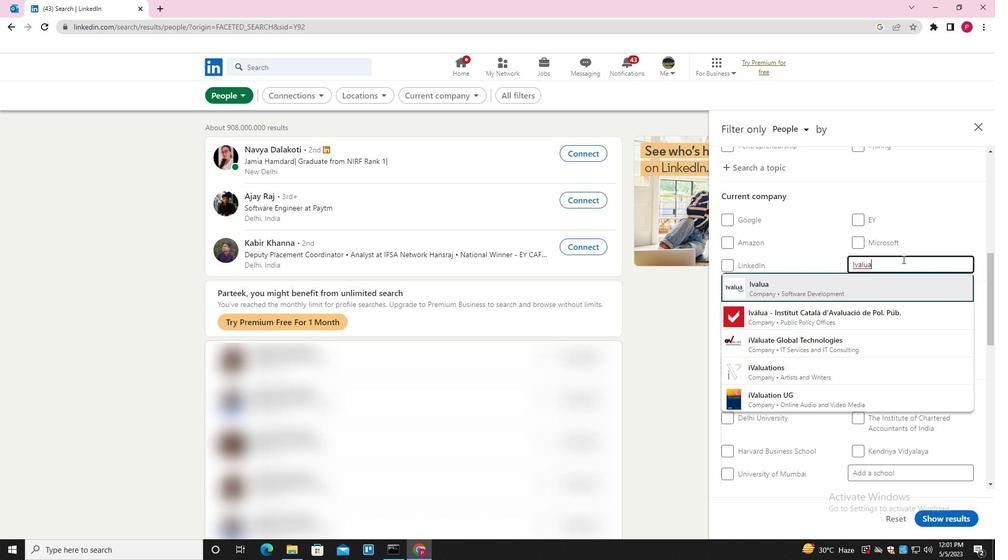 
Action: Mouse moved to (853, 284)
Screenshot: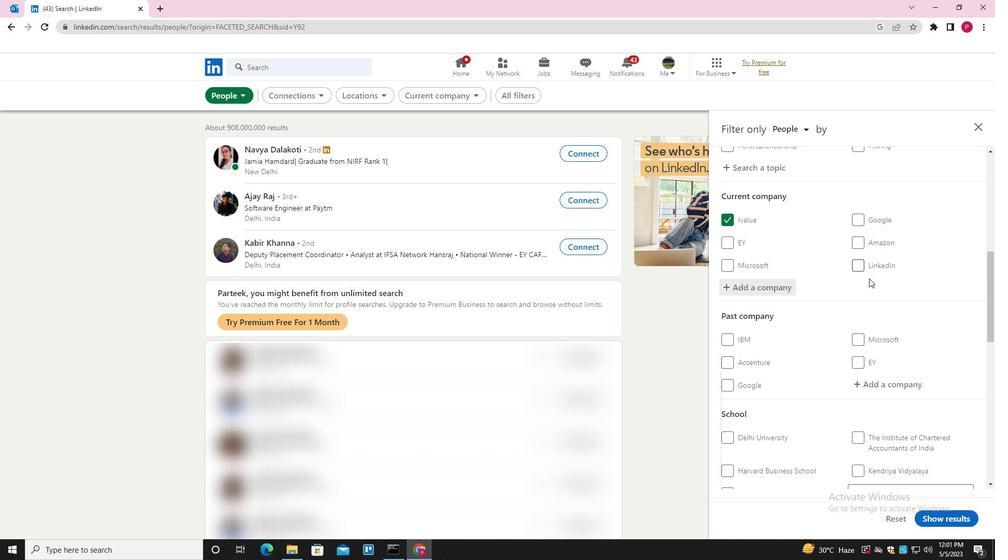
Action: Mouse scrolled (853, 283) with delta (0, 0)
Screenshot: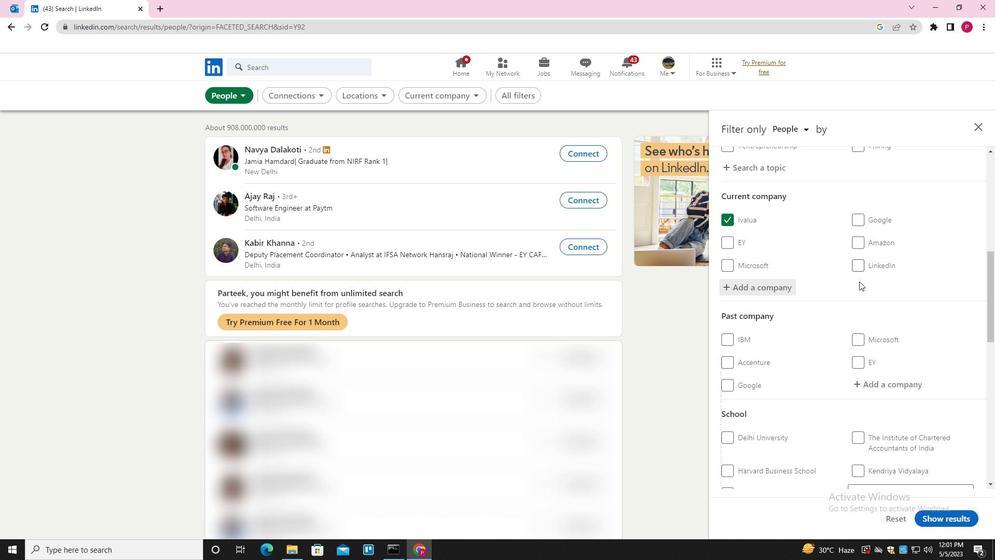 
Action: Mouse moved to (852, 285)
Screenshot: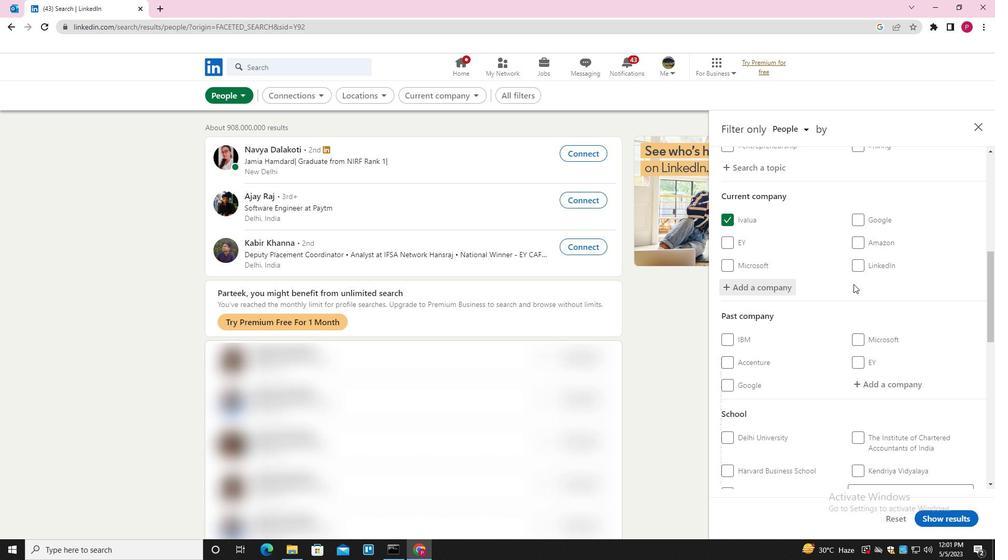 
Action: Mouse scrolled (852, 285) with delta (0, 0)
Screenshot: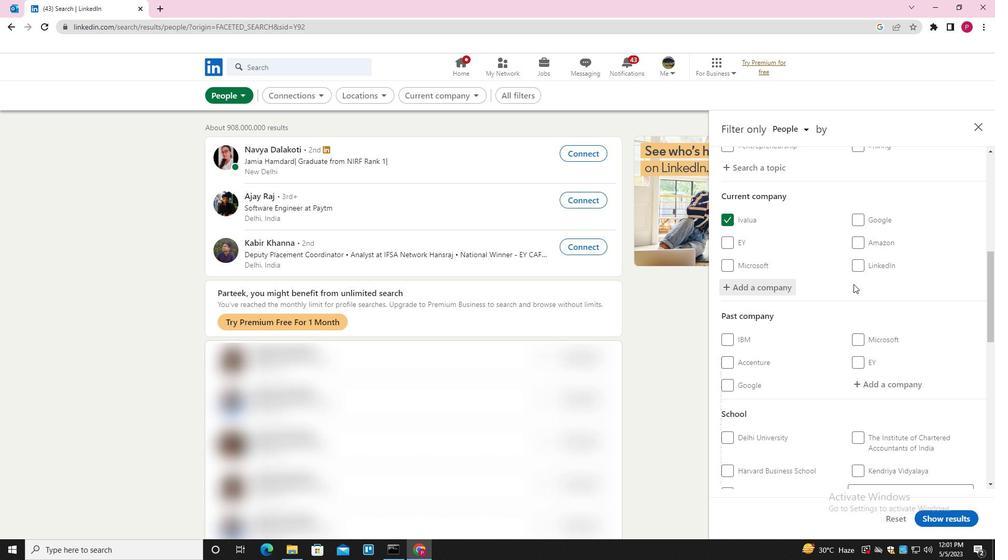 
Action: Mouse moved to (850, 286)
Screenshot: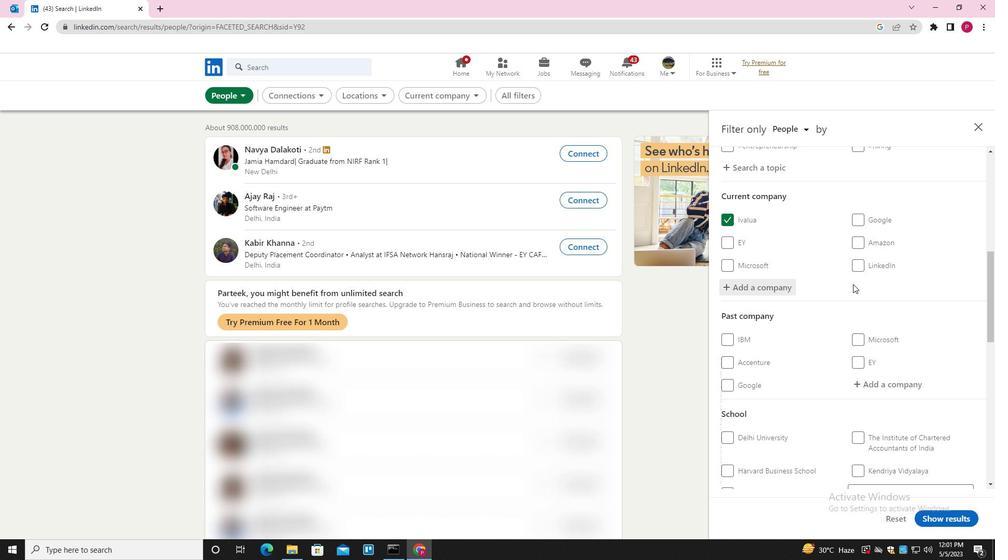 
Action: Mouse scrolled (850, 286) with delta (0, 0)
Screenshot: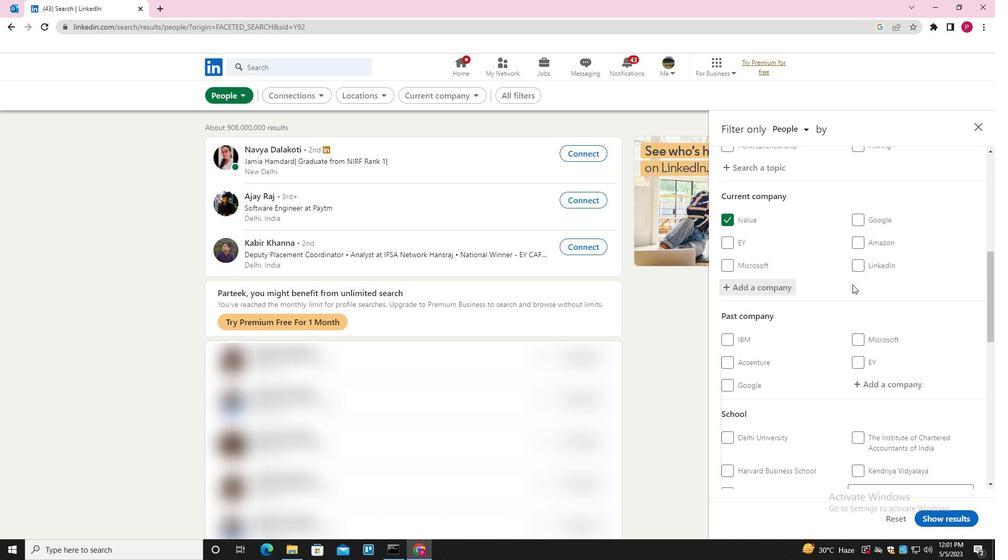 
Action: Mouse scrolled (850, 286) with delta (0, 0)
Screenshot: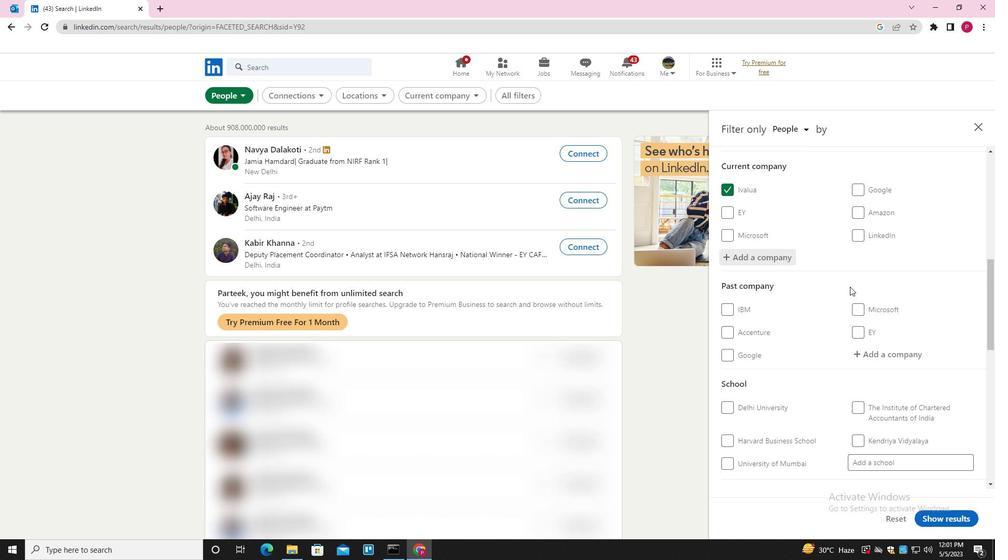 
Action: Mouse moved to (880, 286)
Screenshot: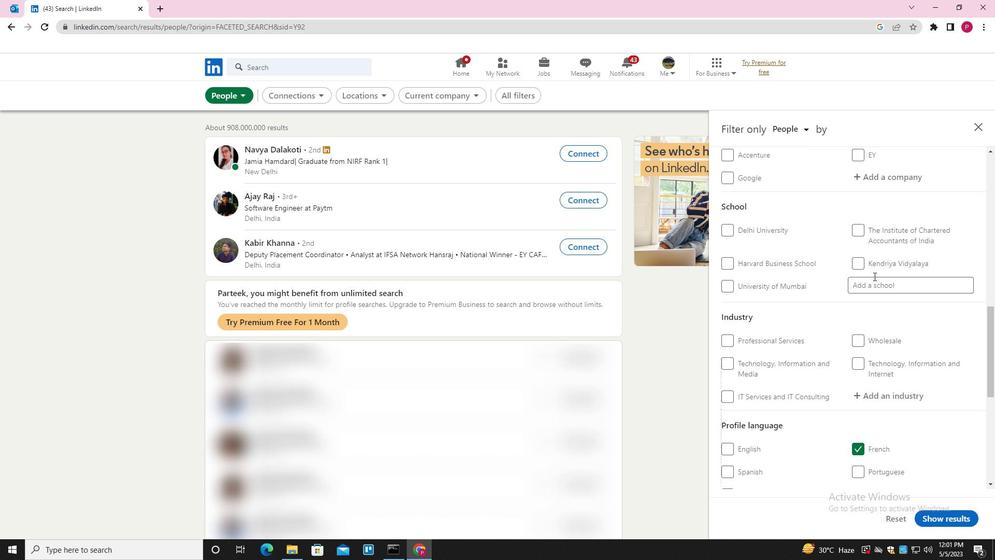 
Action: Mouse pressed left at (880, 286)
Screenshot: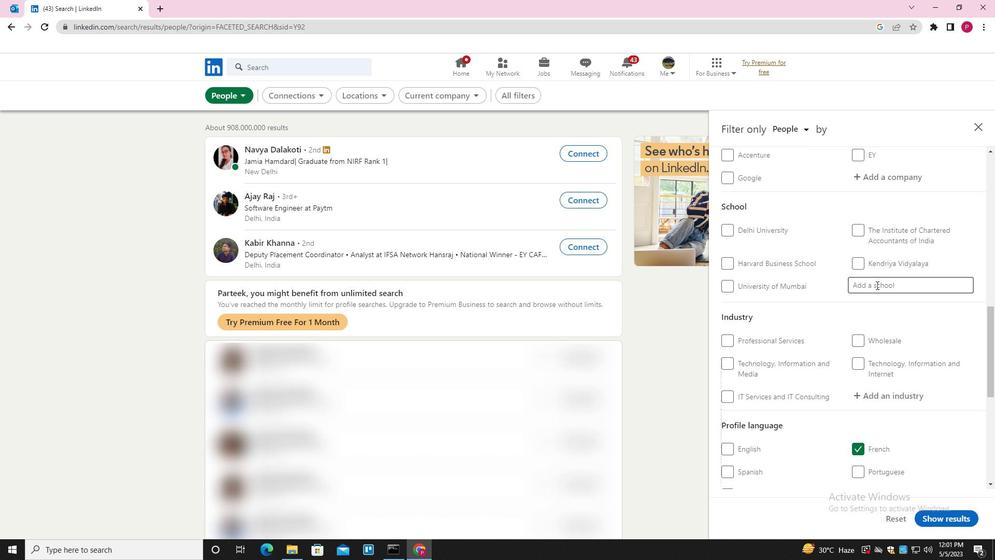 
Action: Key pressed <Key.shift><Key.shift><Key.shift>NATIONAL<Key.space><Key.shift>INSTITUTE<Key.space>OF<Key.space><Key.shift>FASHION<Key.space><Key.shift>TECHNOLOGY<Key.down><Key.enter>
Screenshot: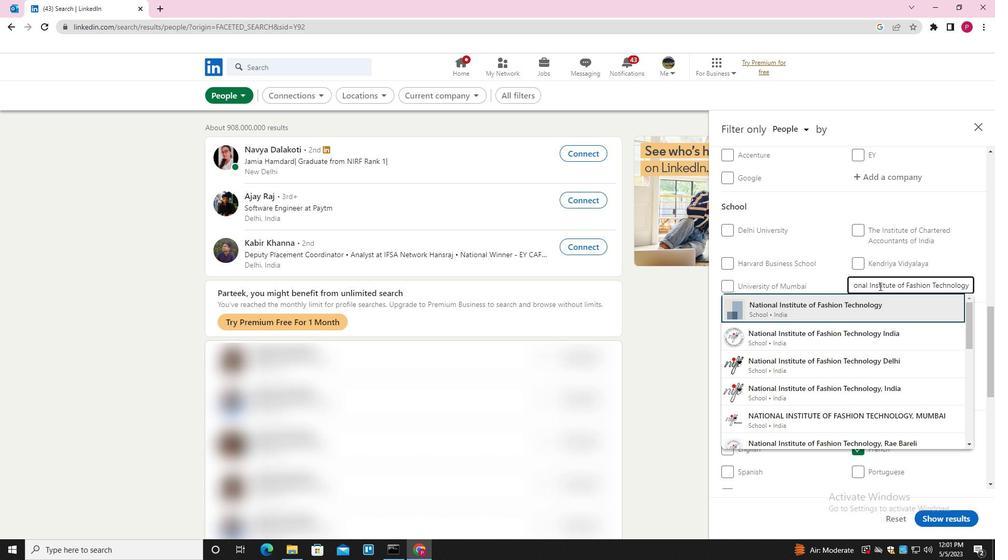 
Action: Mouse moved to (868, 295)
Screenshot: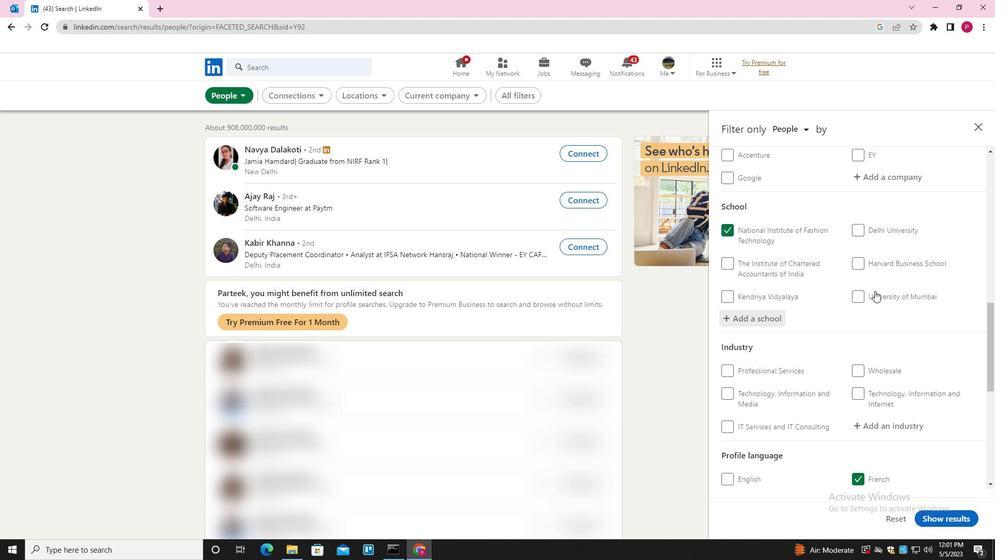
Action: Mouse scrolled (868, 295) with delta (0, 0)
Screenshot: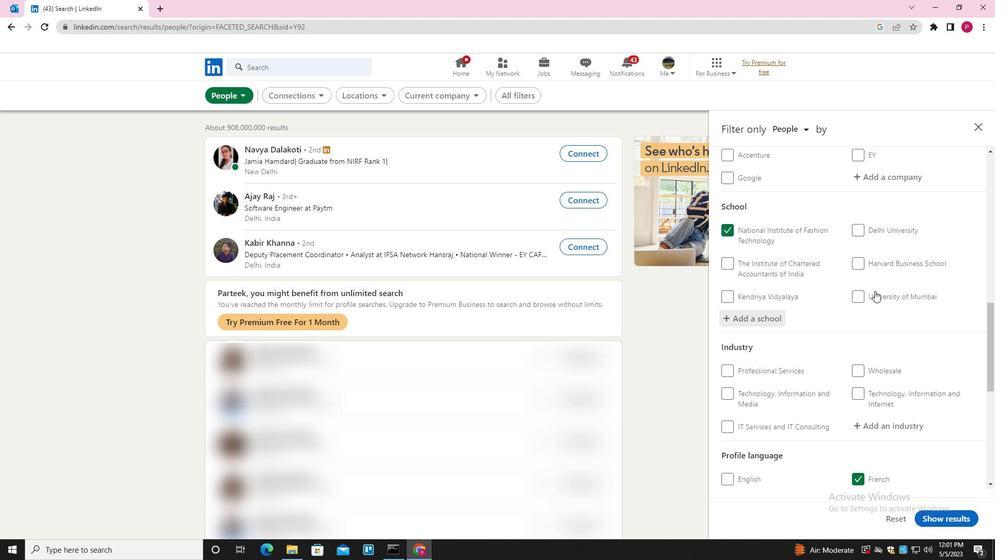 
Action: Mouse moved to (865, 296)
Screenshot: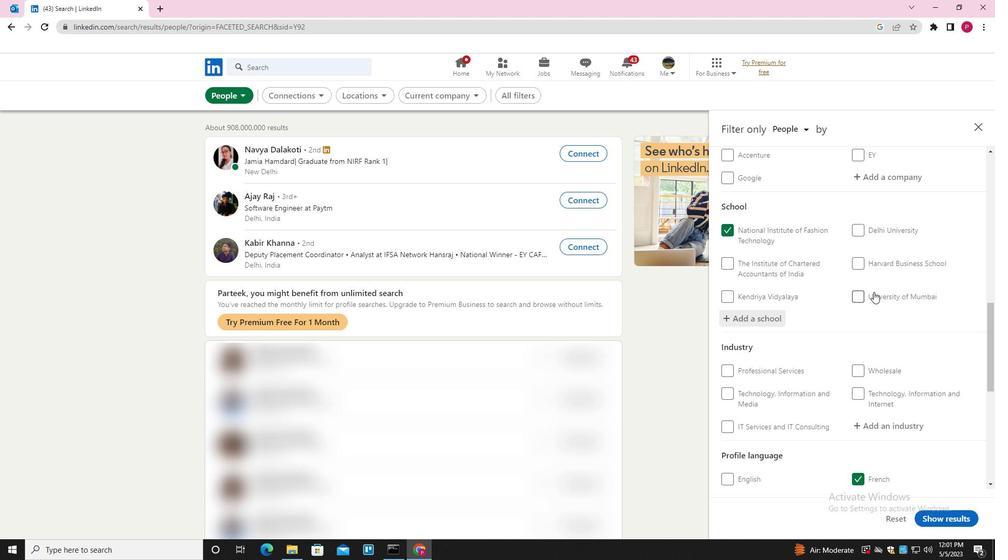 
Action: Mouse scrolled (865, 296) with delta (0, 0)
Screenshot: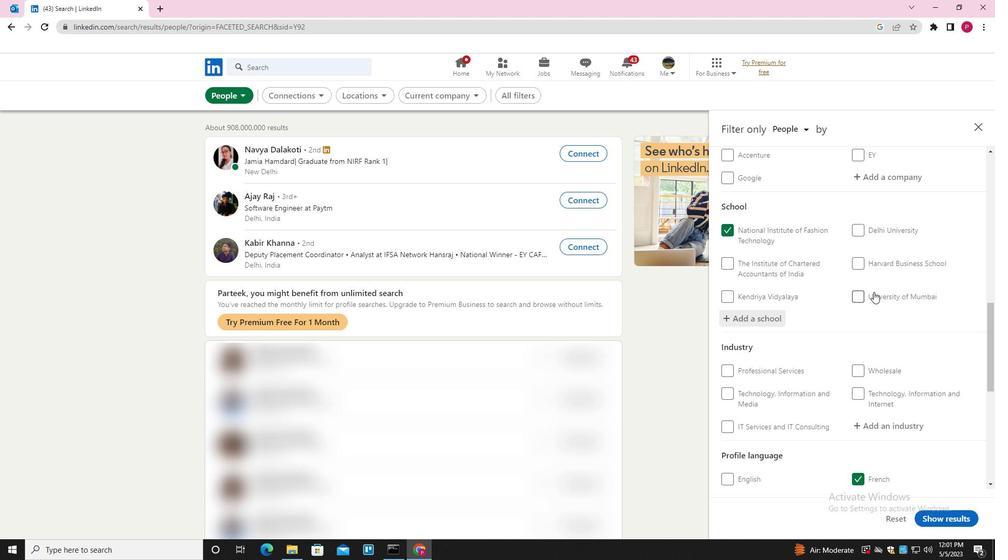 
Action: Mouse moved to (862, 297)
Screenshot: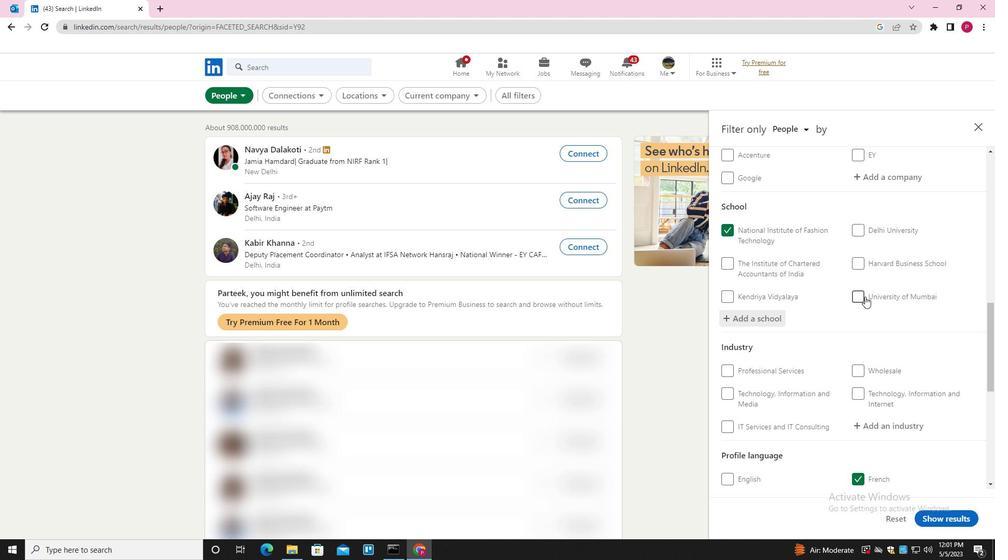 
Action: Mouse scrolled (862, 296) with delta (0, 0)
Screenshot: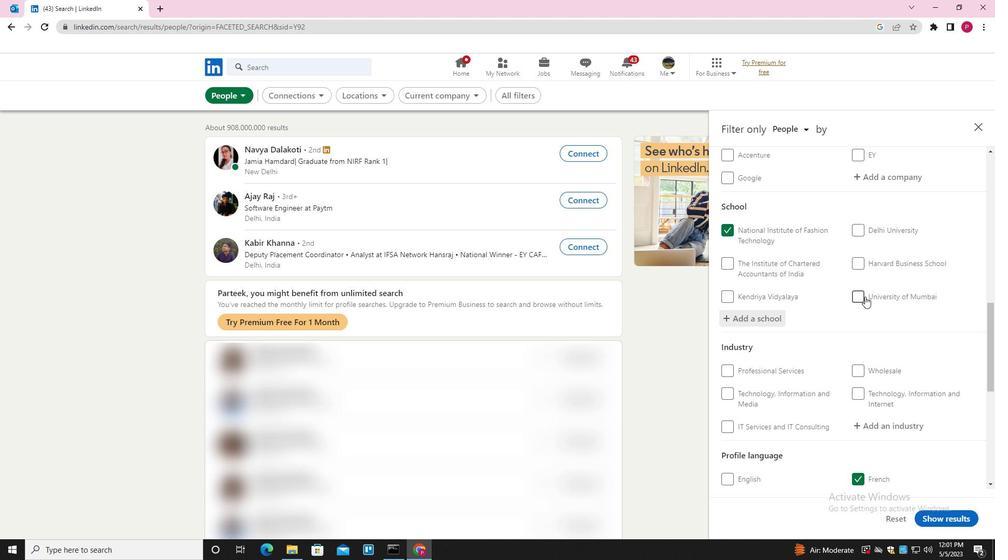 
Action: Mouse moved to (860, 298)
Screenshot: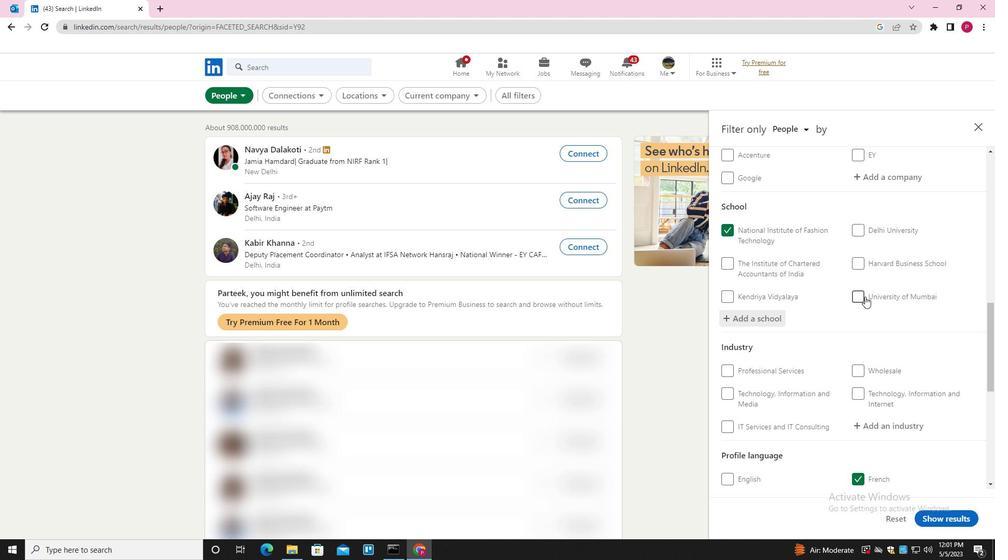 
Action: Mouse scrolled (860, 297) with delta (0, 0)
Screenshot: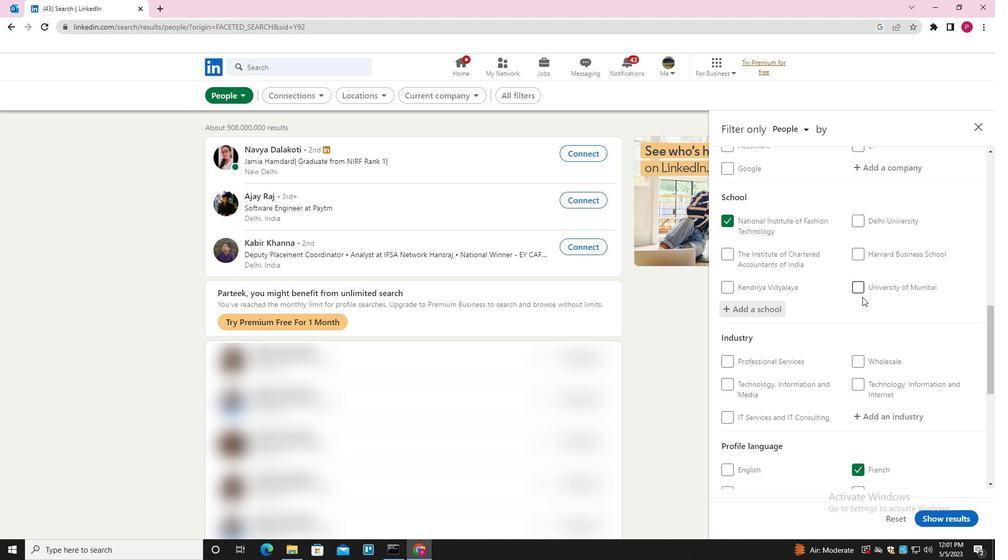 
Action: Mouse moved to (888, 218)
Screenshot: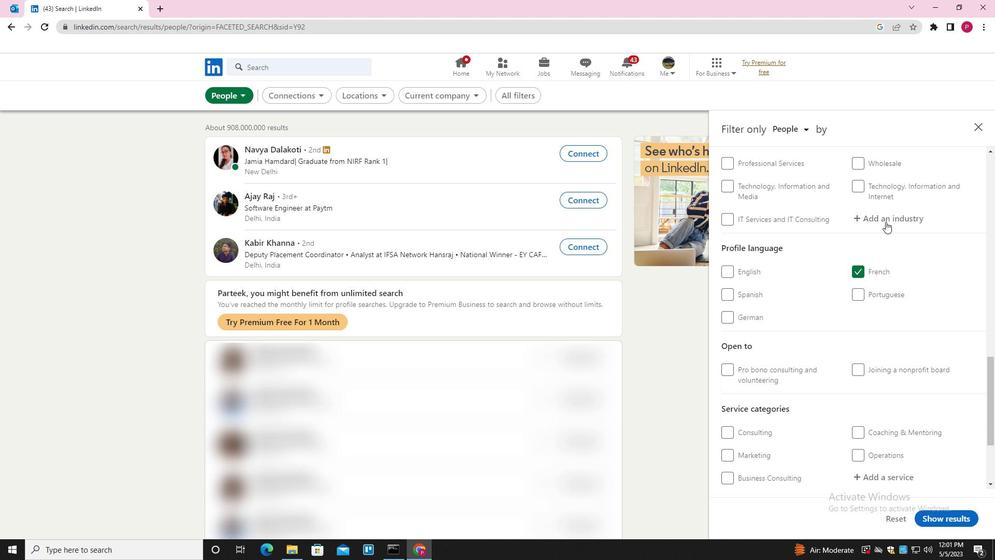 
Action: Mouse pressed left at (888, 218)
Screenshot: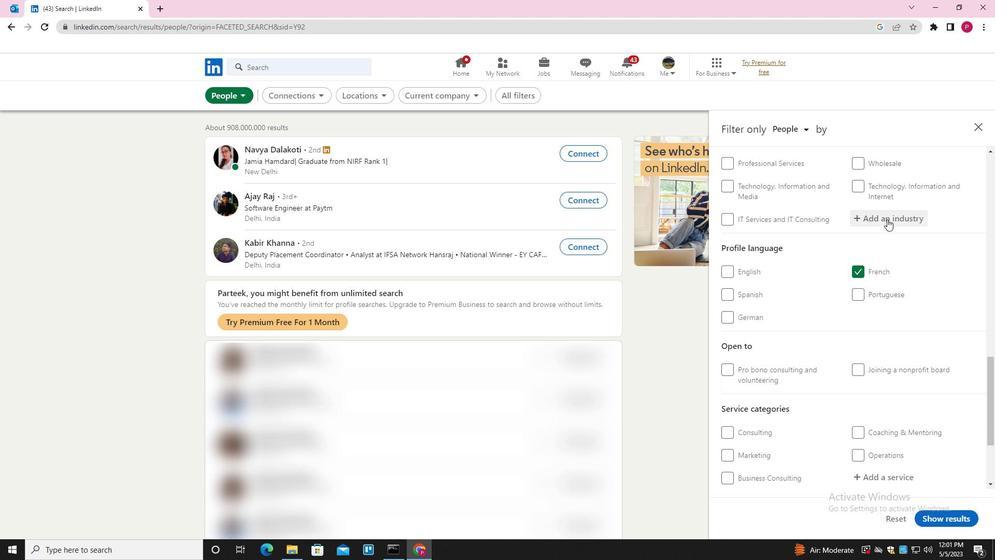 
Action: Mouse moved to (865, 242)
Screenshot: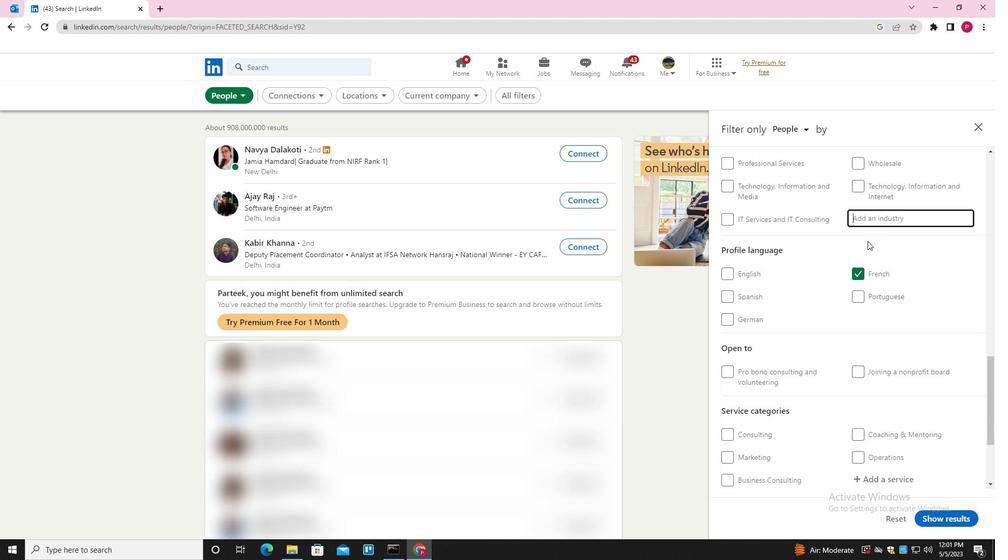 
Action: Mouse scrolled (865, 242) with delta (0, 0)
Screenshot: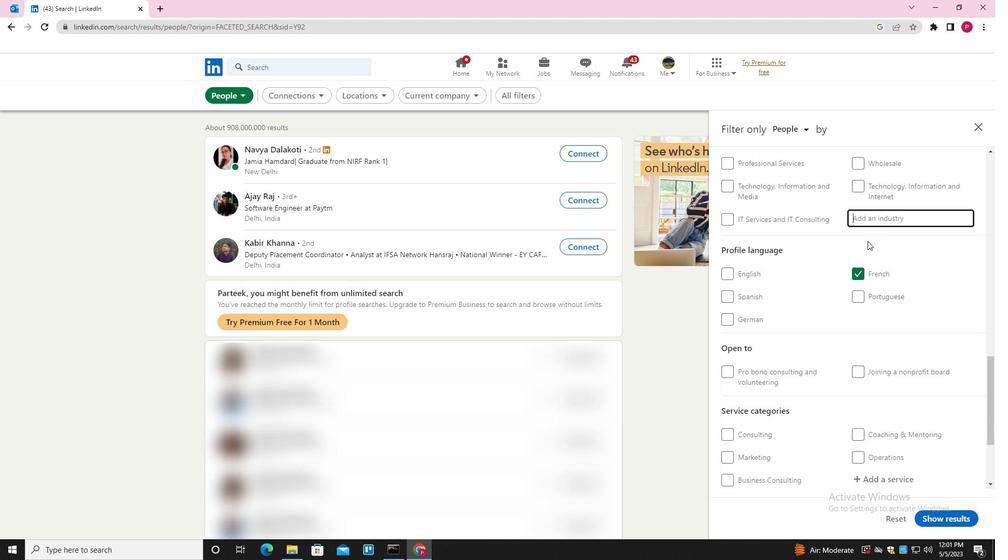 
Action: Mouse moved to (861, 245)
Screenshot: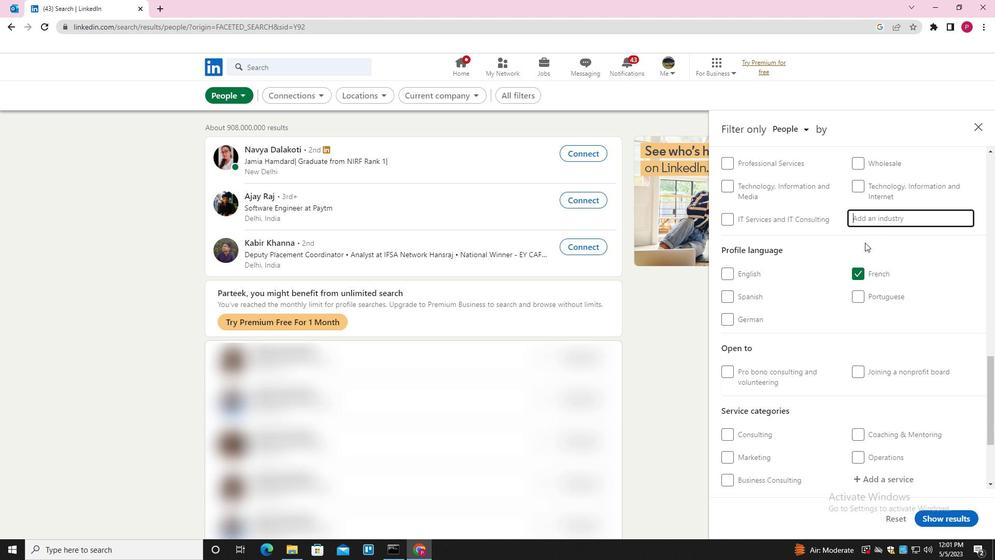 
Action: Mouse scrolled (861, 244) with delta (0, 0)
Screenshot: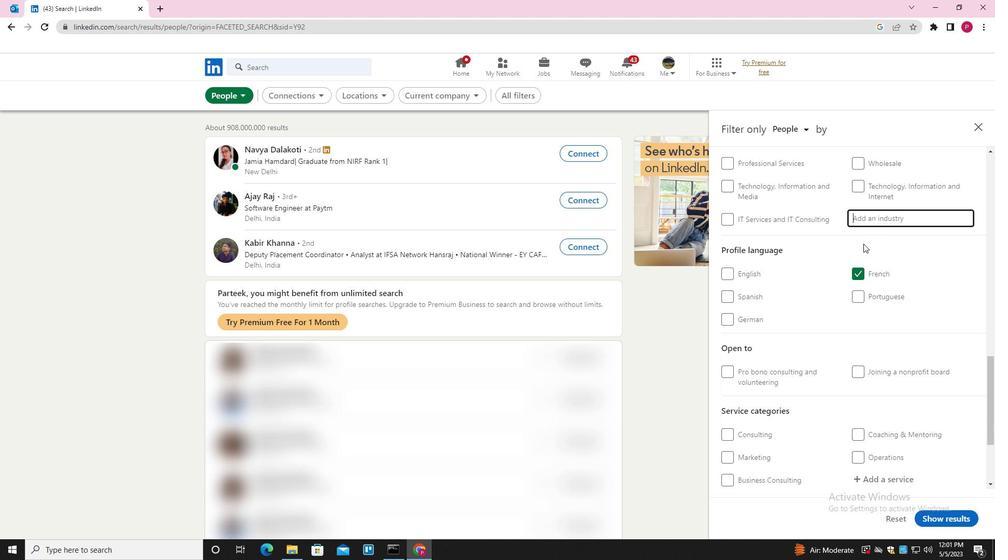 
Action: Mouse moved to (859, 246)
Screenshot: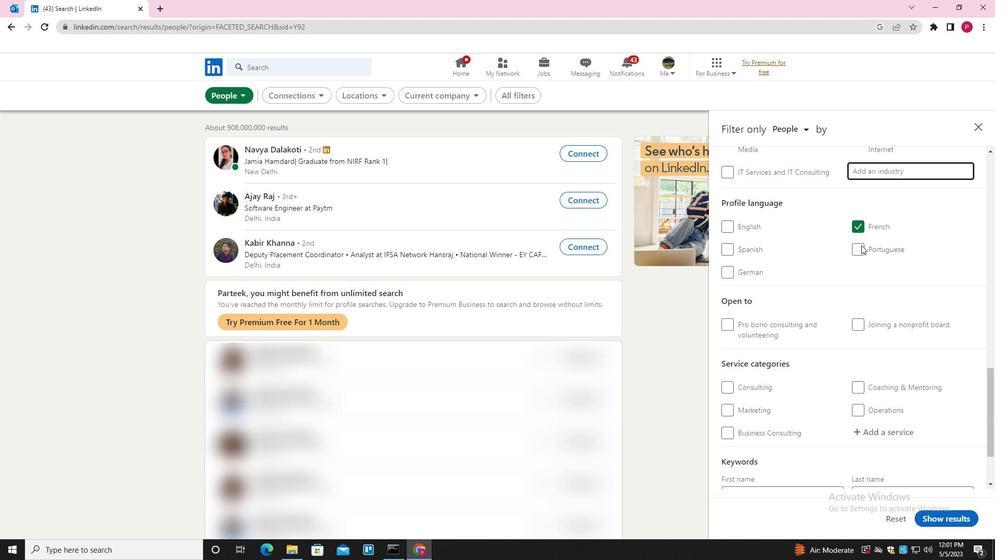 
Action: Mouse scrolled (859, 247) with delta (0, 0)
Screenshot: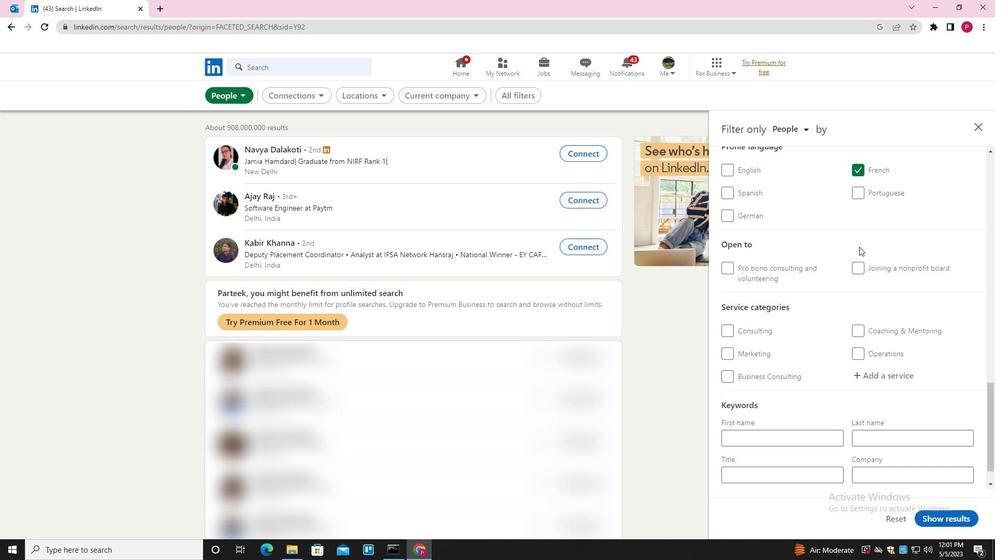 
Action: Mouse scrolled (859, 247) with delta (0, 0)
Screenshot: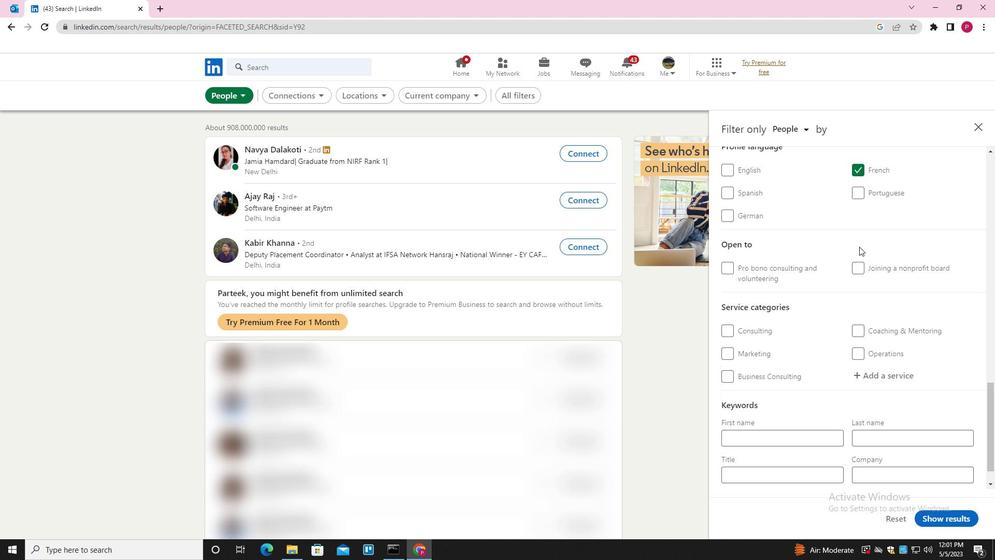 
Action: Key pressed <Key.shift><Key.shift><Key.shift><Key.shift><Key.shift><Key.shift><Key.shift><Key.shift><Key.shift><Key.shift><Key.shift><Key.shift><Key.shift><Key.shift>IT<Key.space><Key.shift>SYSTEM<Key.space><Key.shift>INSTALLATION<Key.space>AND<Key.space><Key.shift>DISPOSAL<Key.space><Key.down><Key.enter>
Screenshot: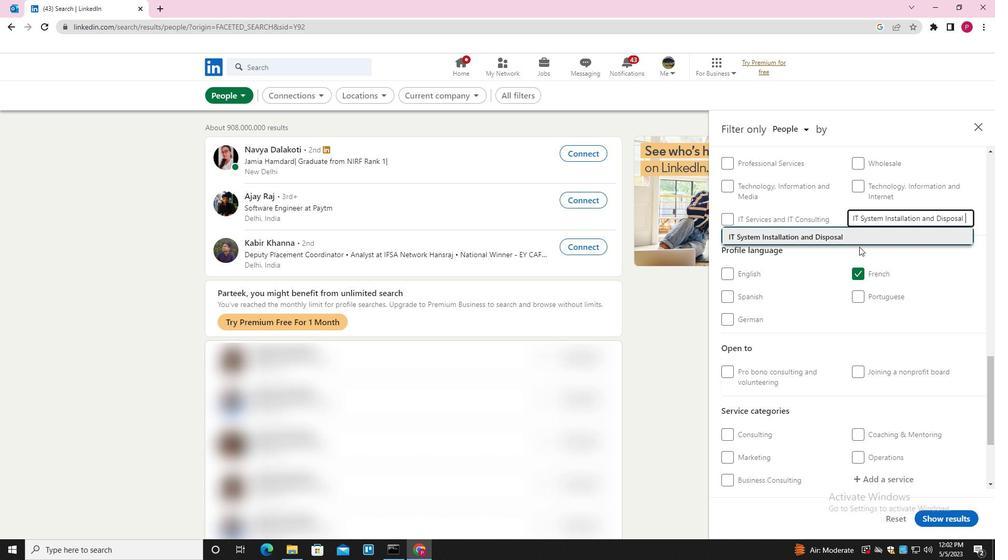 
Action: Mouse moved to (834, 265)
Screenshot: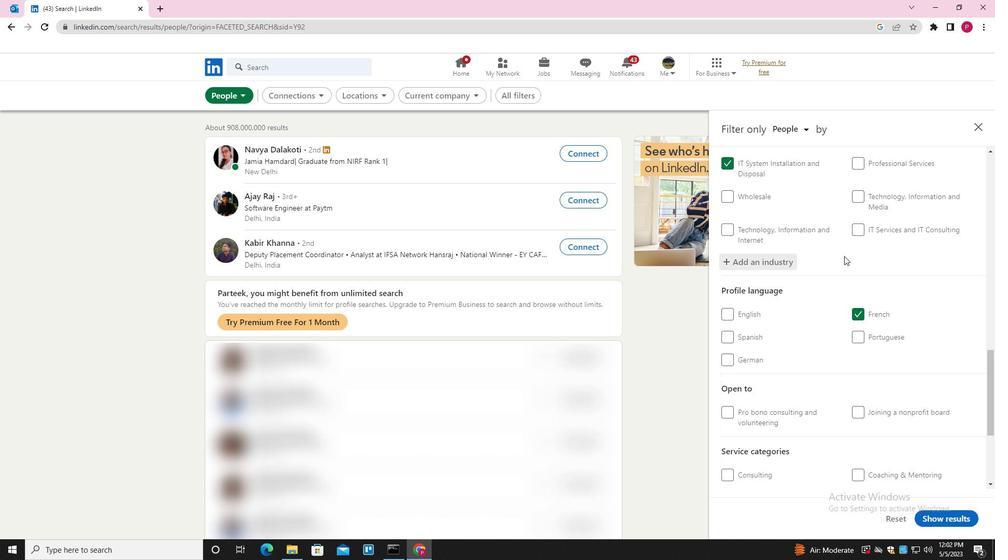 
Action: Mouse scrolled (834, 264) with delta (0, 0)
Screenshot: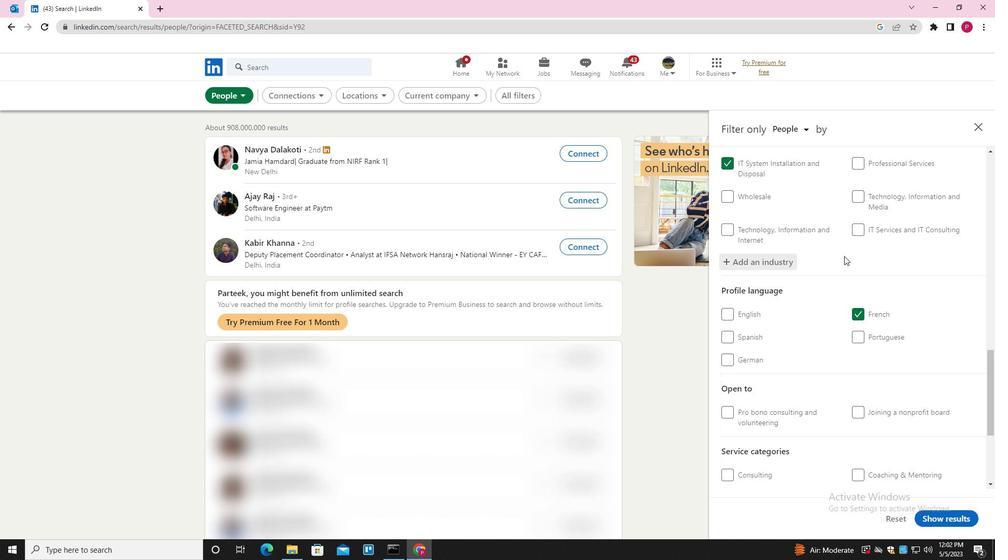 
Action: Mouse moved to (831, 268)
Screenshot: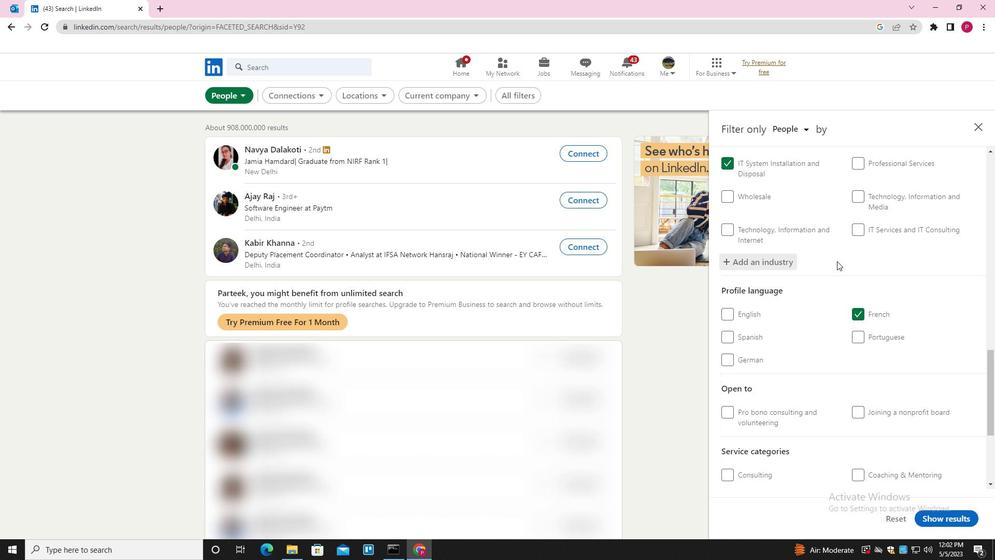 
Action: Mouse scrolled (831, 267) with delta (0, 0)
Screenshot: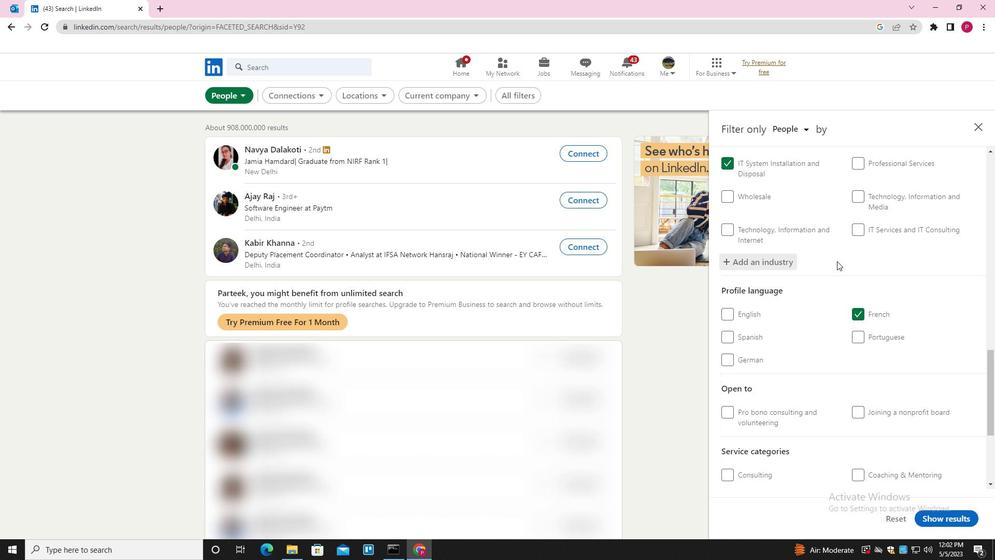 
Action: Mouse moved to (831, 268)
Screenshot: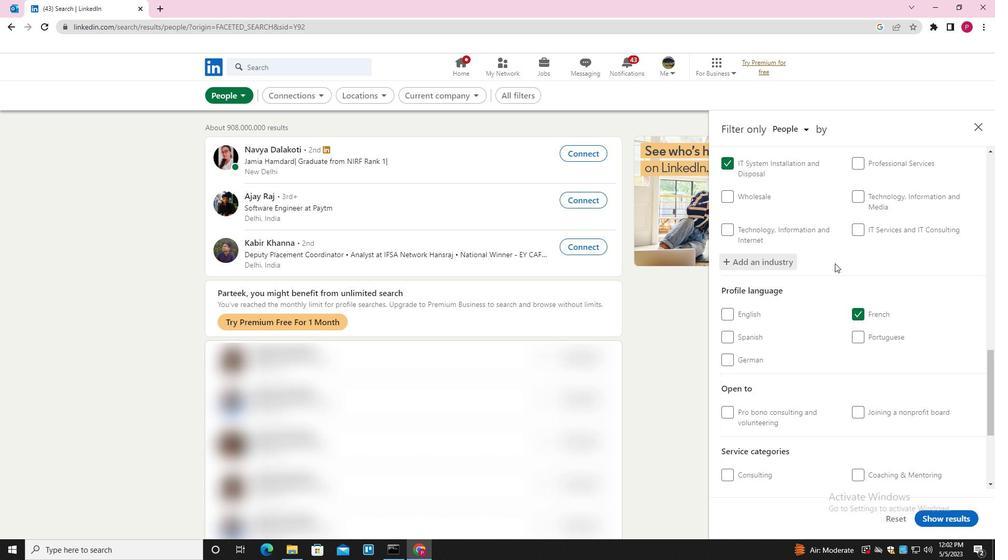 
Action: Mouse scrolled (831, 267) with delta (0, 0)
Screenshot: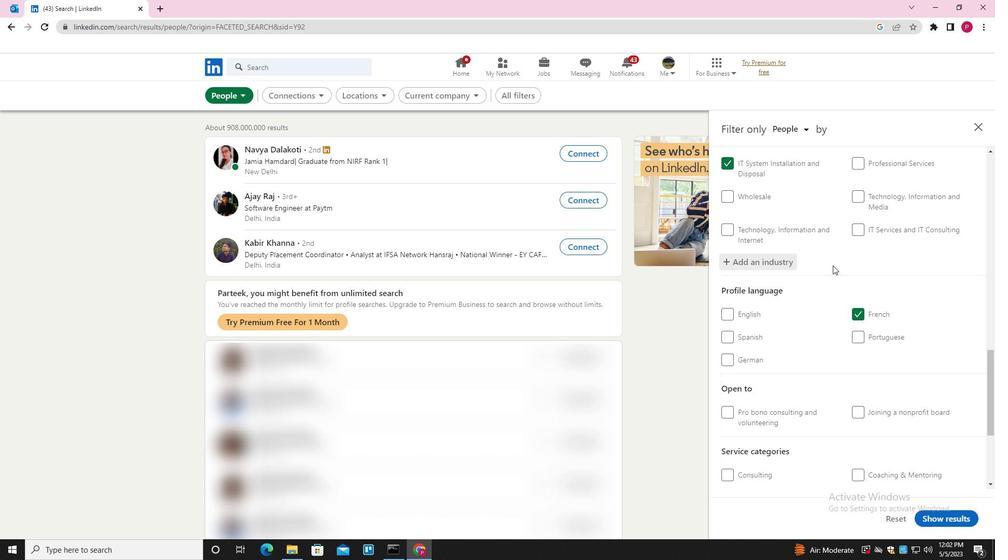 
Action: Mouse scrolled (831, 267) with delta (0, 0)
Screenshot: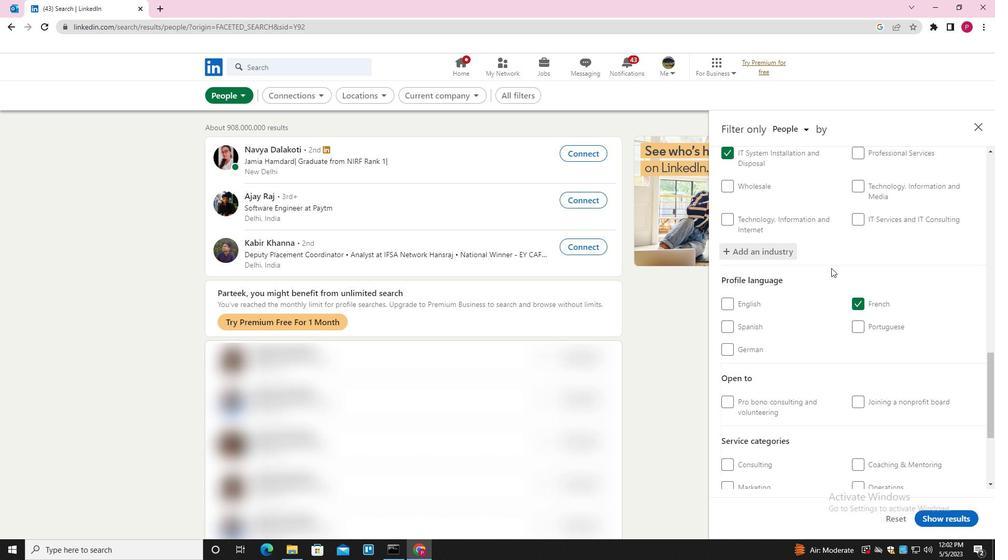 
Action: Mouse moved to (887, 346)
Screenshot: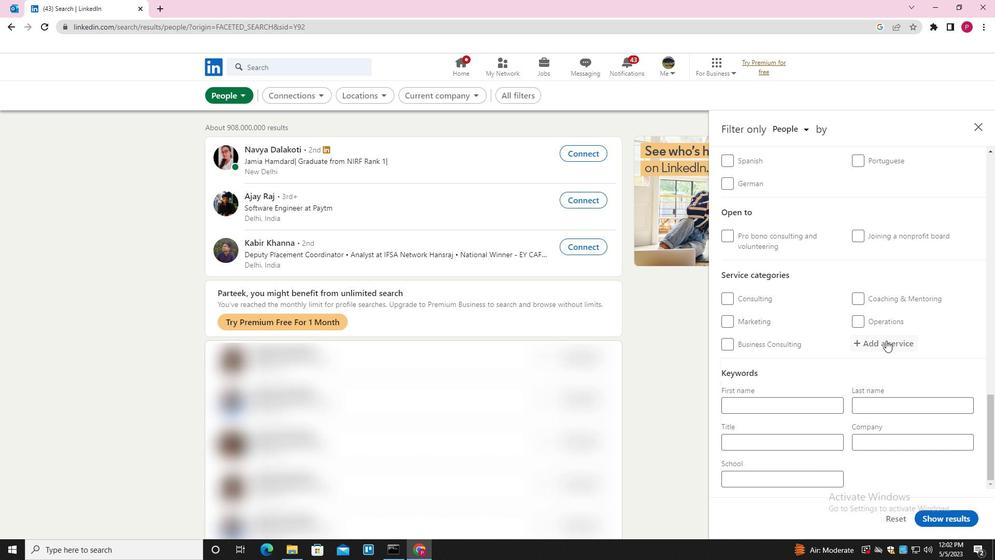 
Action: Mouse pressed left at (887, 346)
Screenshot: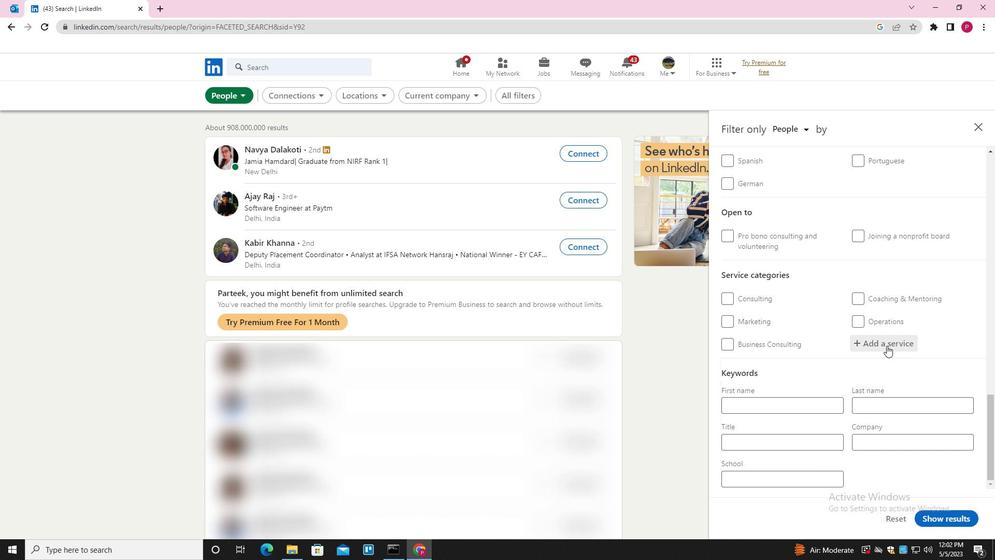 
Action: Key pressed <Key.shift><Key.shift><Key.shift><Key.shift><Key.shift><Key.shift><Key.shift><Key.shift><Key.shift><Key.shift>WORDPRESS<Key.space><Key.shift>DESIGN<Key.down><Key.enter>
Screenshot: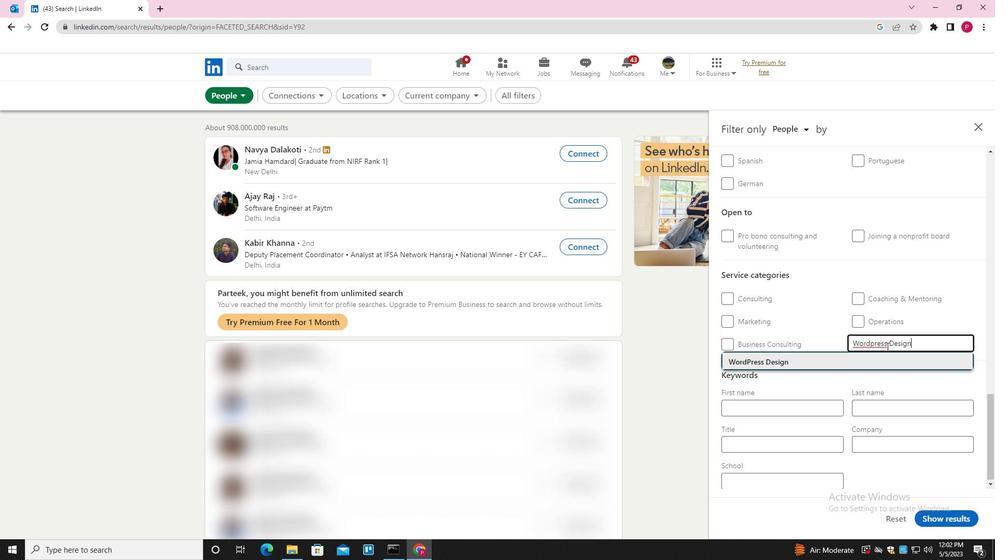 
Action: Mouse moved to (885, 347)
Screenshot: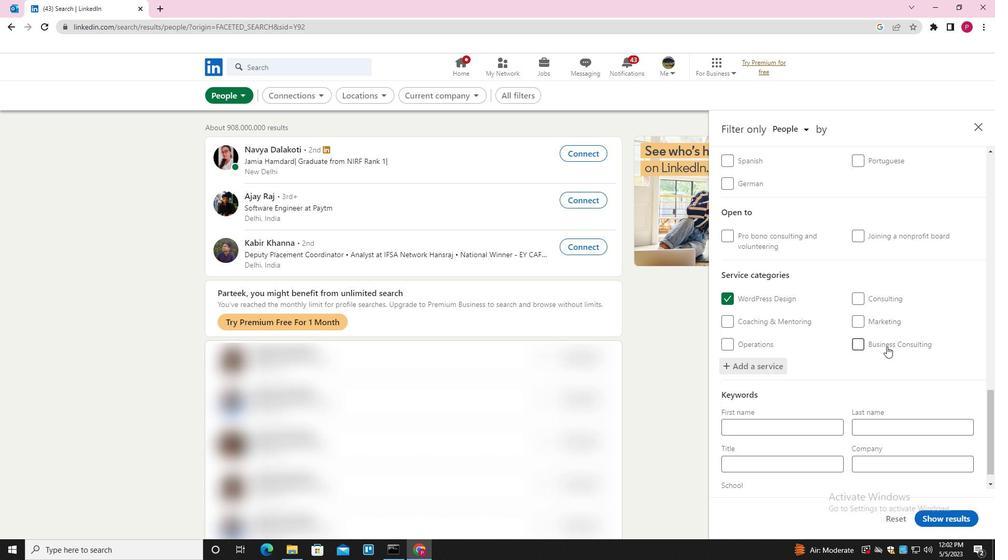 
Action: Mouse scrolled (885, 346) with delta (0, 0)
Screenshot: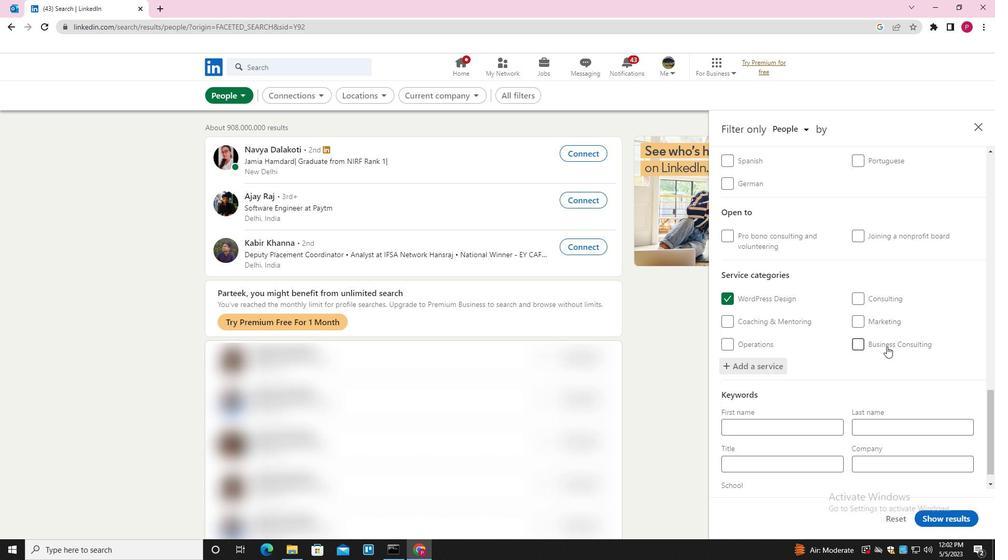 
Action: Mouse moved to (874, 361)
Screenshot: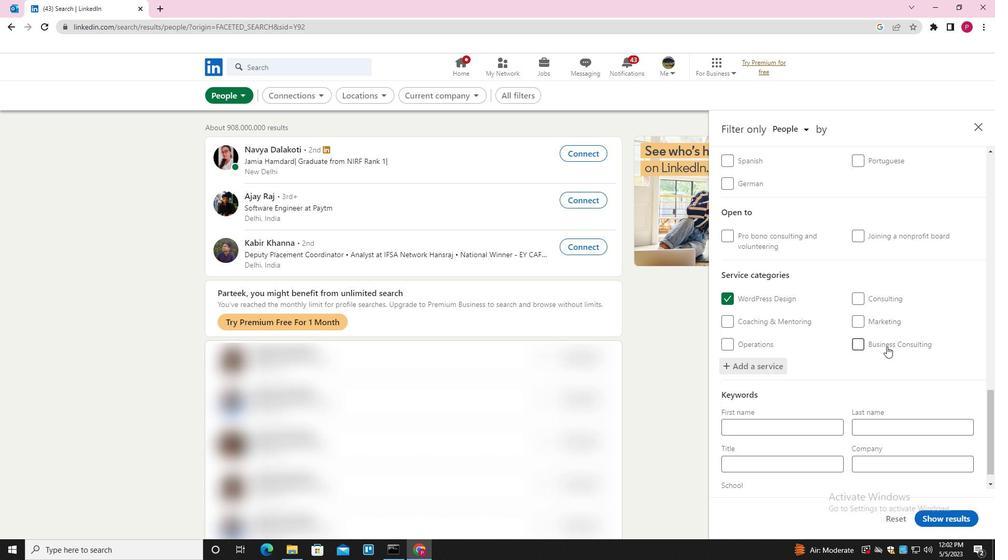 
Action: Mouse scrolled (874, 360) with delta (0, 0)
Screenshot: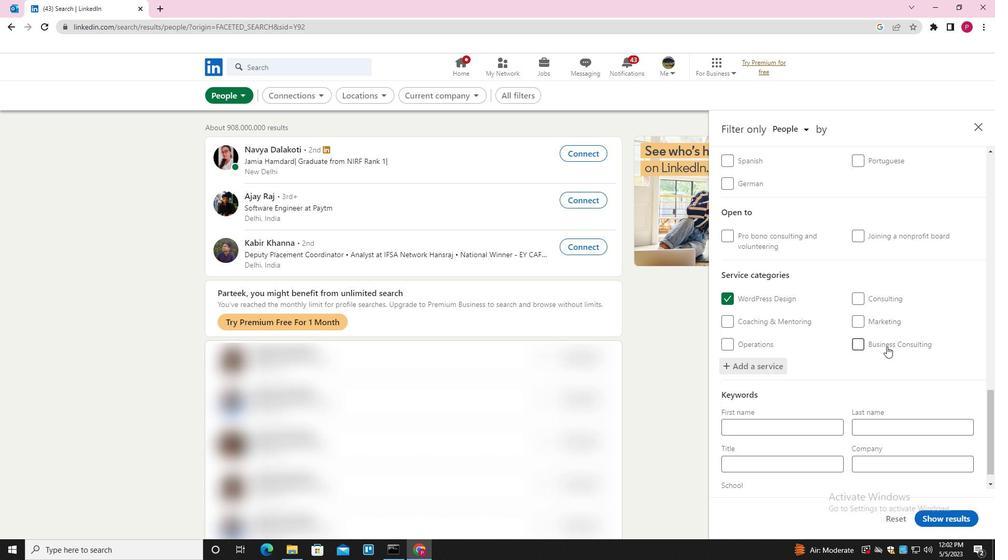 
Action: Mouse moved to (862, 370)
Screenshot: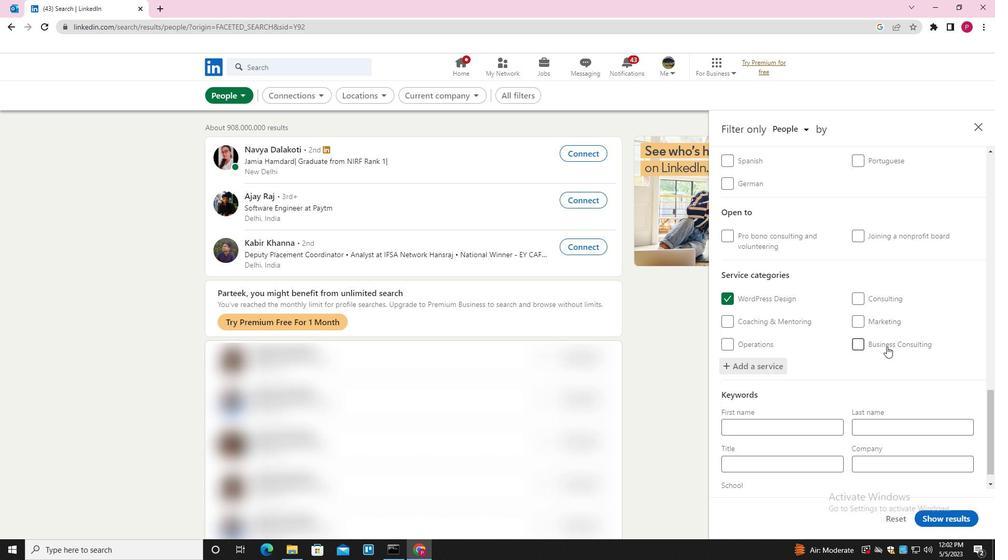 
Action: Mouse scrolled (862, 370) with delta (0, 0)
Screenshot: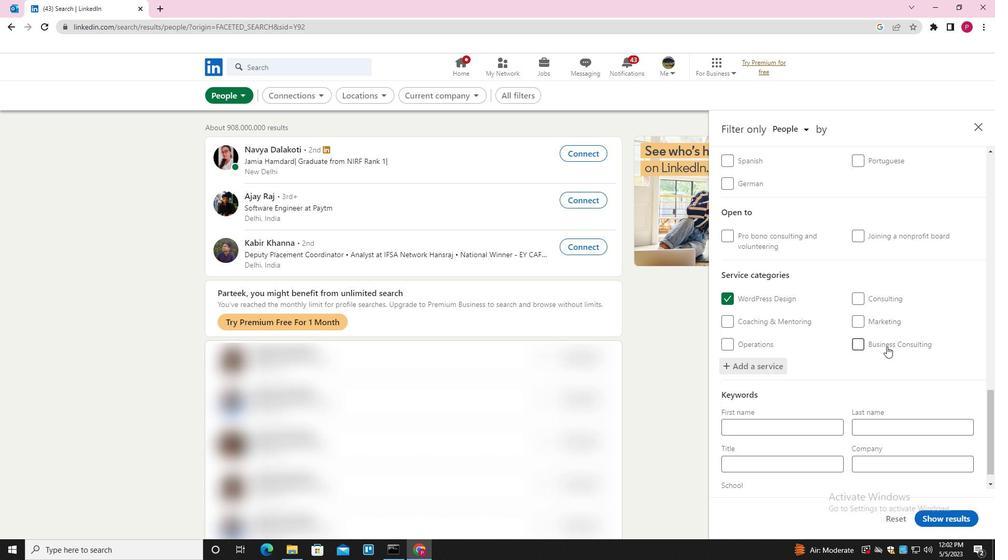 
Action: Mouse moved to (849, 376)
Screenshot: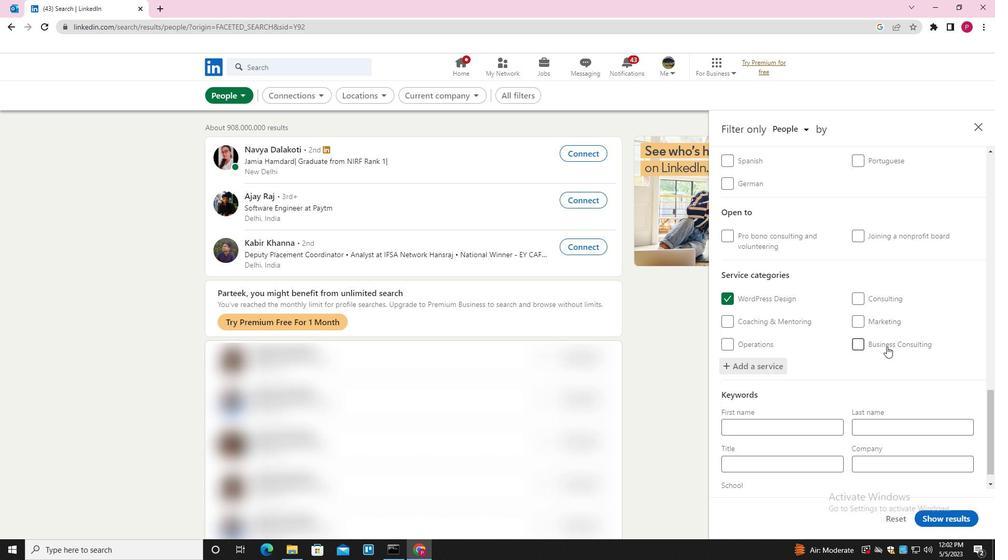 
Action: Mouse scrolled (849, 376) with delta (0, 0)
Screenshot: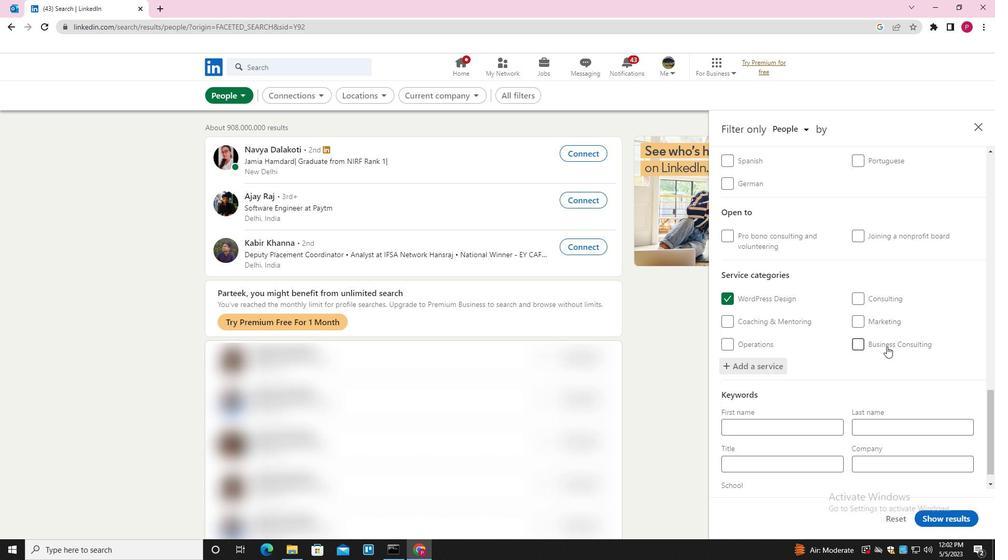
Action: Mouse moved to (827, 386)
Screenshot: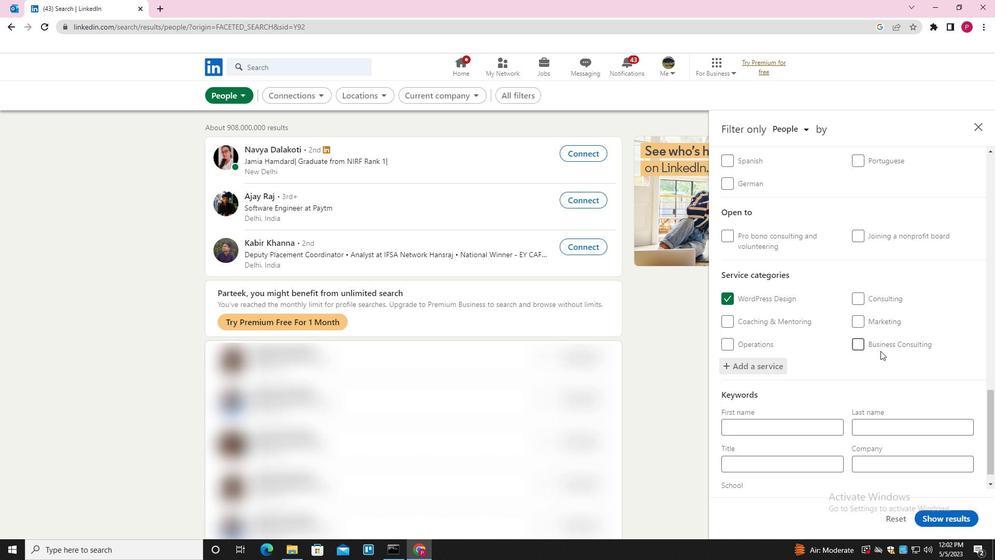
Action: Mouse scrolled (827, 385) with delta (0, 0)
Screenshot: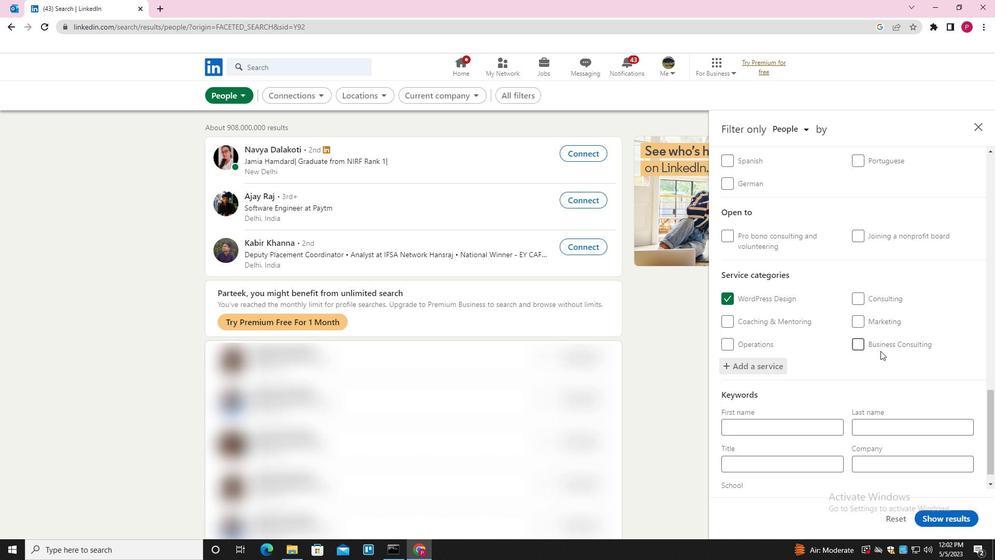 
Action: Mouse moved to (798, 438)
Screenshot: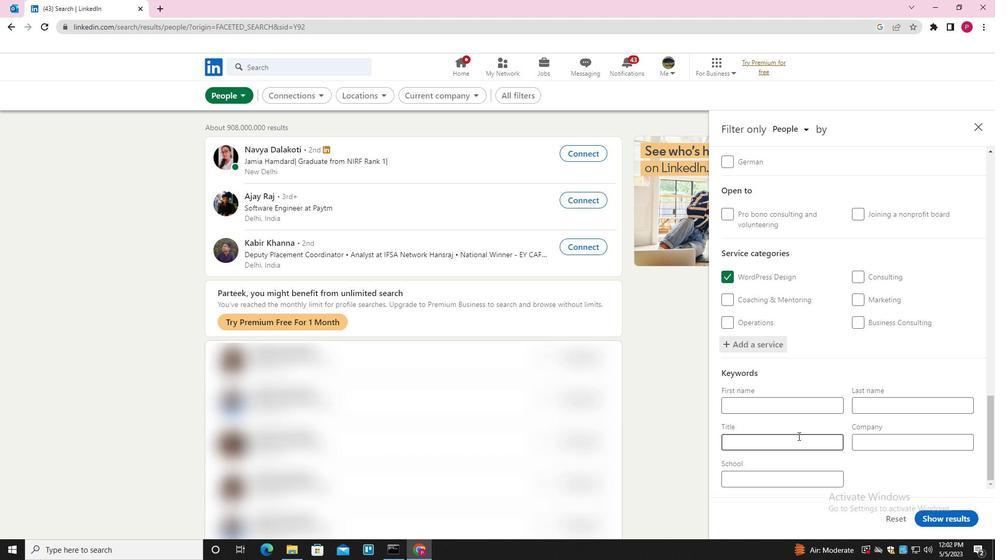 
Action: Mouse pressed left at (798, 438)
Screenshot: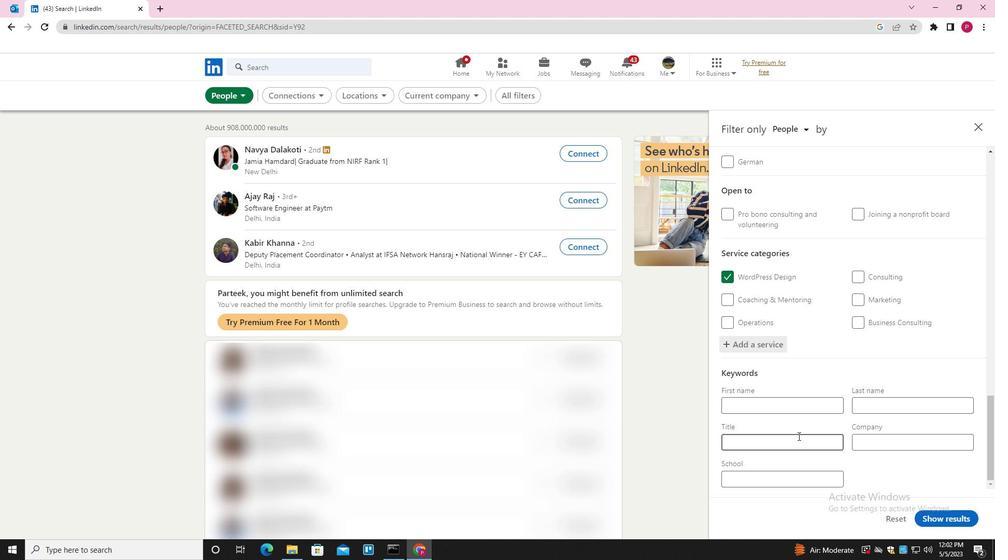 
Action: Key pressed <Key.shift>ADMINISTRATIVE<Key.space><Key.shift><Key.shift><Key.shift><Key.shift><Key.shift><Key.shift><Key.shift><Key.shift>SPECIALIST
Screenshot: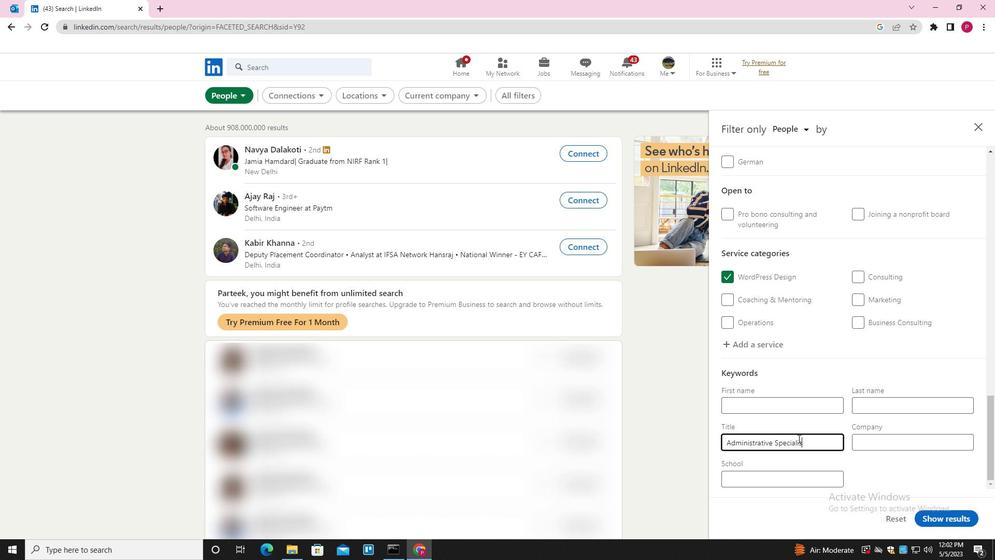 
Action: Mouse moved to (940, 518)
Screenshot: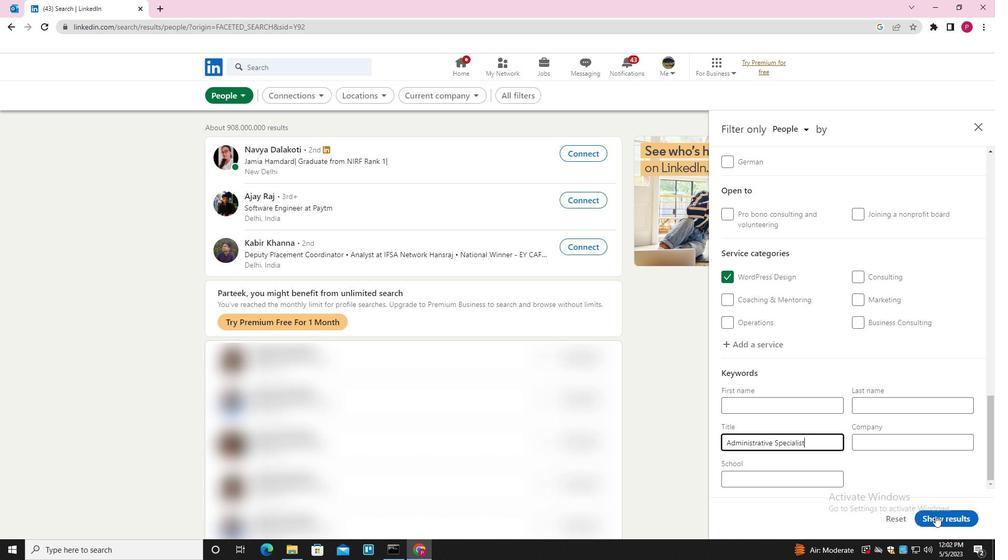 
Action: Mouse pressed left at (940, 518)
Screenshot: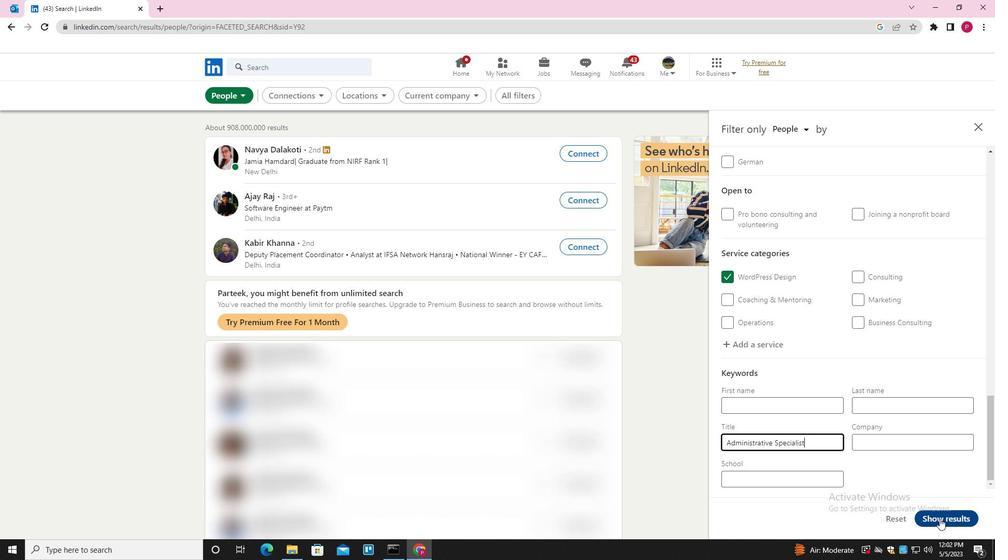 
Action: Mouse moved to (537, 280)
Screenshot: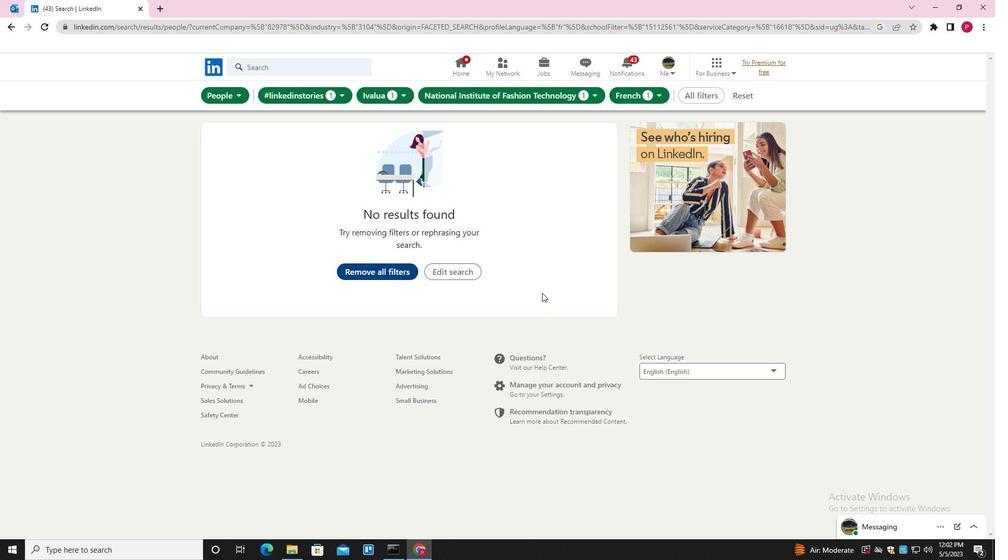 
